 Task: Open Card IT Operations Review in Board Content Curation to Workspace Budgeting and Forecasting and add a team member Softage.4@softage.net, a label Red, a checklist Competitive Intelligence, an attachment from your google drive, a color Red and finally, add a card description 'Conduct customer research for new product features and improvements' and a comment 'This task presents an opportunity to showcase our problem-solving and critical thinking skills, finding solutions to complex challenges.'. Add a start date 'Jan 08, 1900' with a due date 'Jan 15, 1900'
Action: Mouse moved to (552, 159)
Screenshot: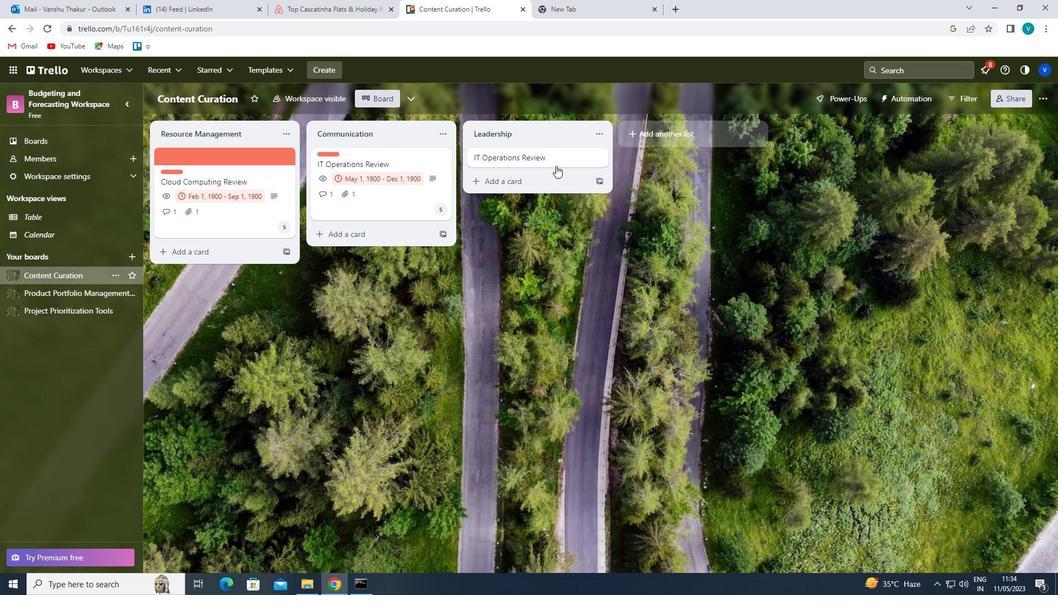 
Action: Mouse pressed left at (552, 159)
Screenshot: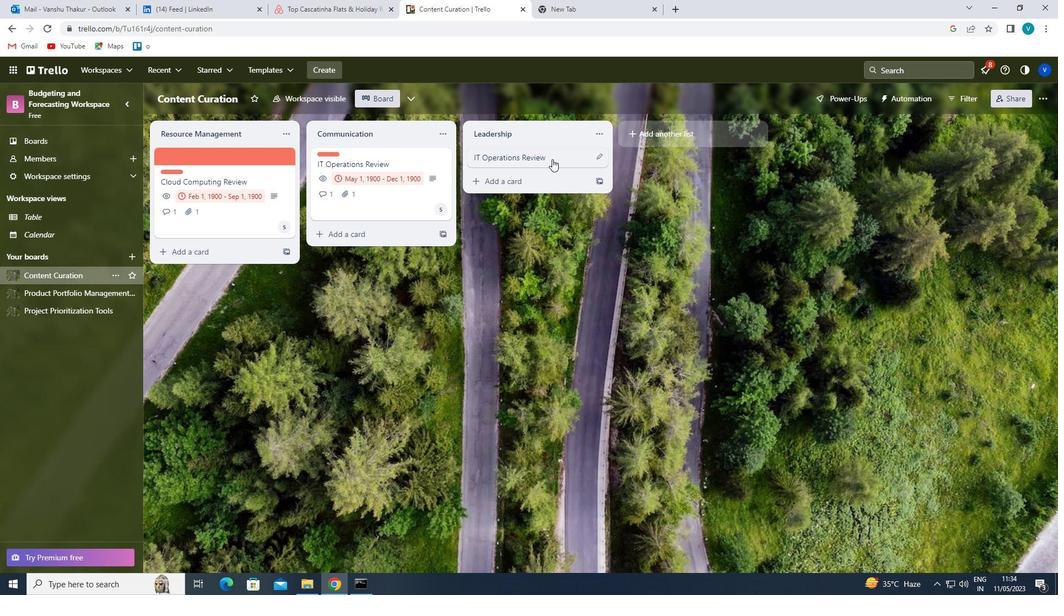 
Action: Mouse moved to (702, 191)
Screenshot: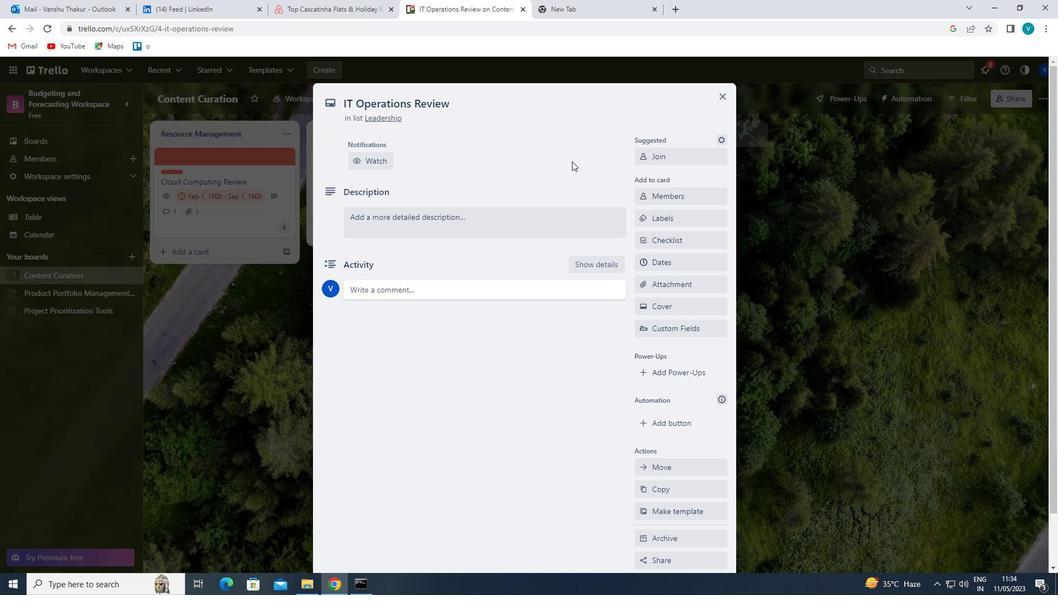 
Action: Mouse pressed left at (702, 191)
Screenshot: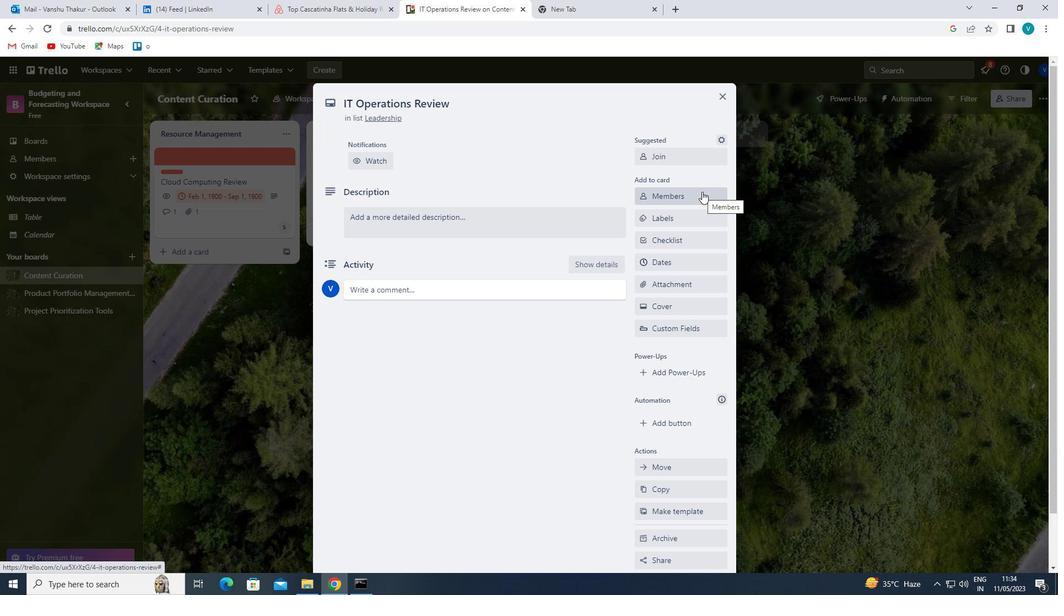 
Action: Mouse moved to (687, 245)
Screenshot: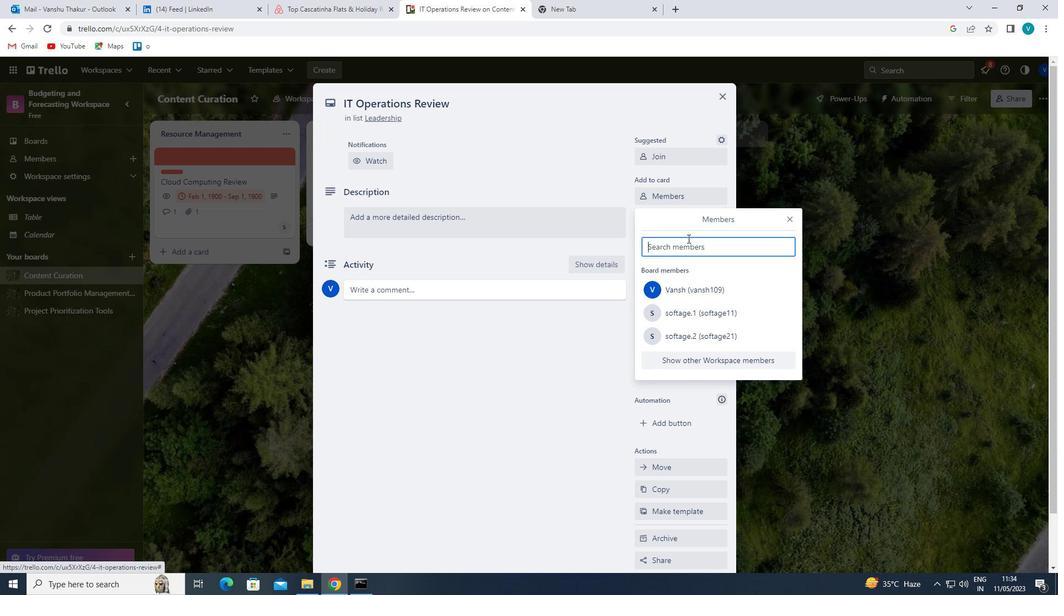 
Action: Mouse pressed left at (687, 245)
Screenshot: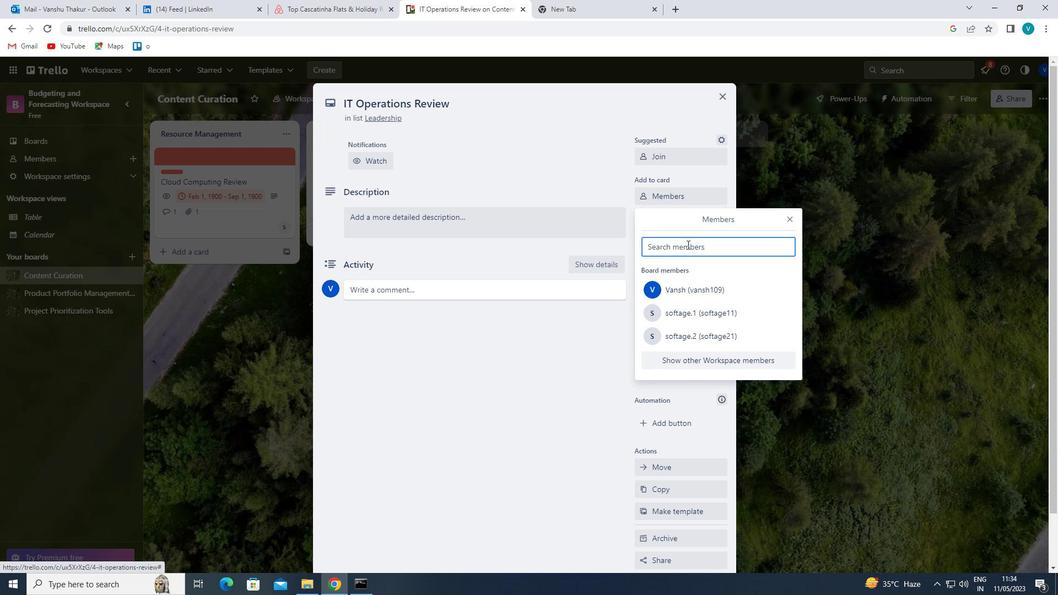 
Action: Key pressed <Key.shift>SOFT
Screenshot: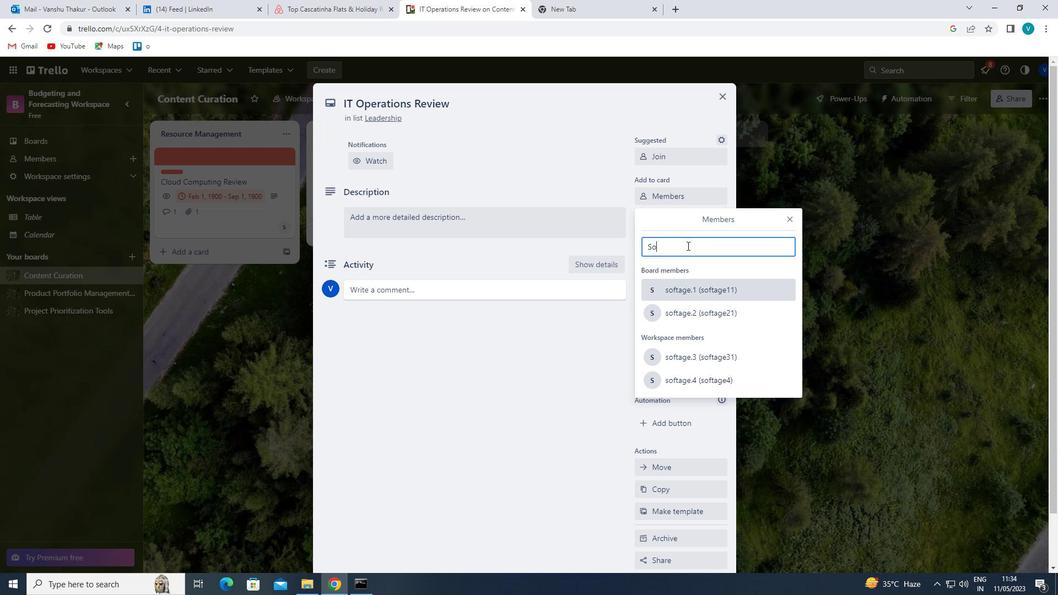 
Action: Mouse moved to (710, 381)
Screenshot: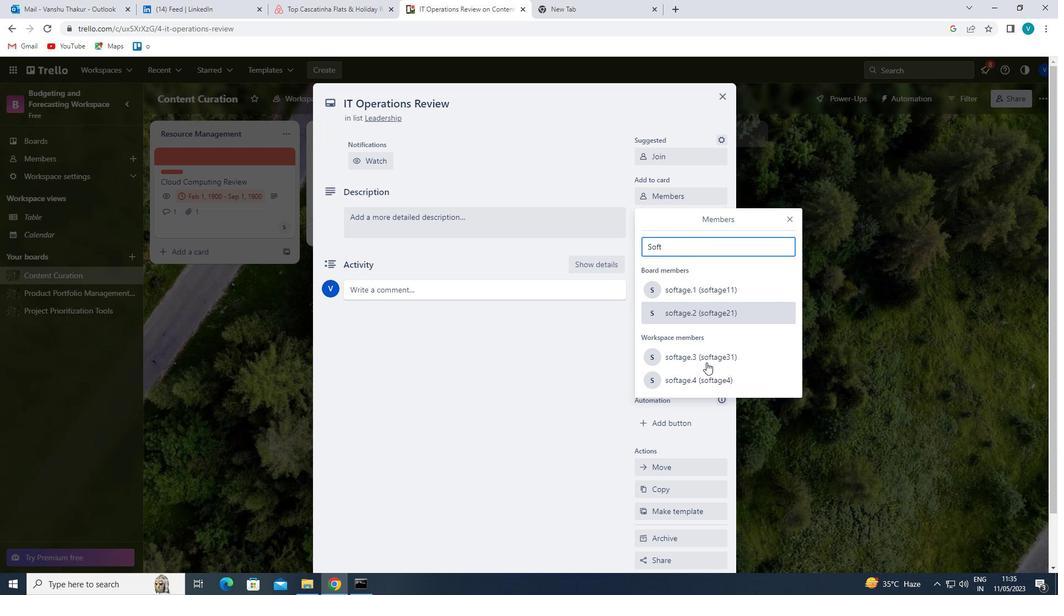 
Action: Mouse pressed left at (710, 381)
Screenshot: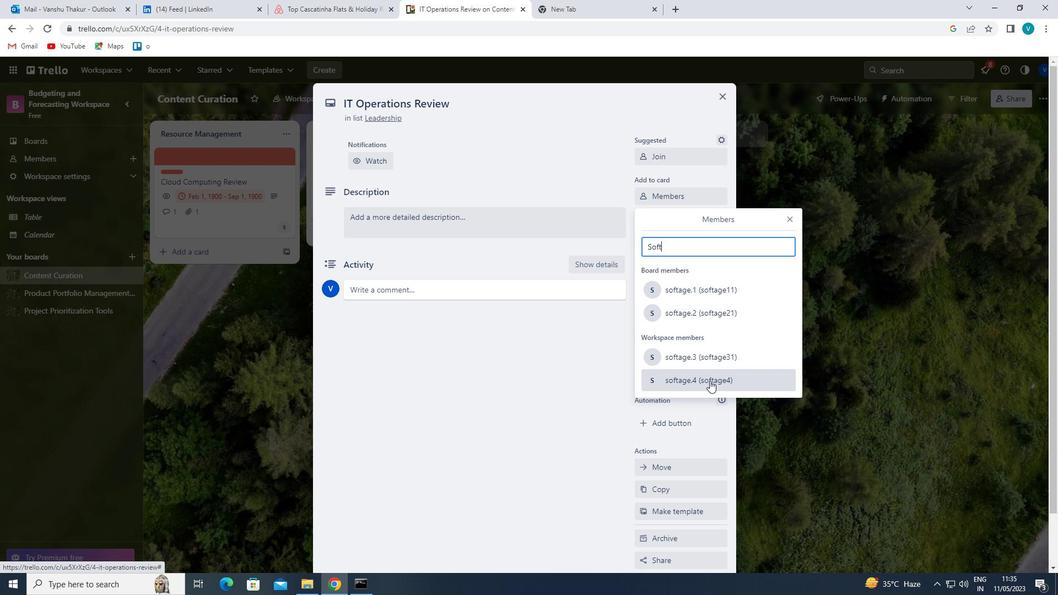 
Action: Mouse moved to (791, 223)
Screenshot: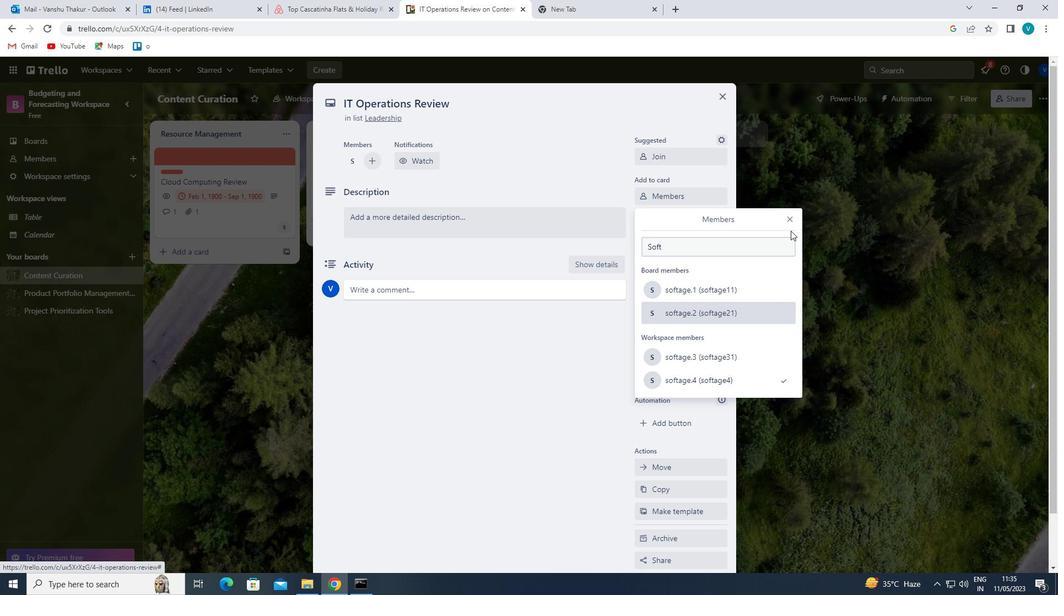 
Action: Mouse pressed left at (791, 223)
Screenshot: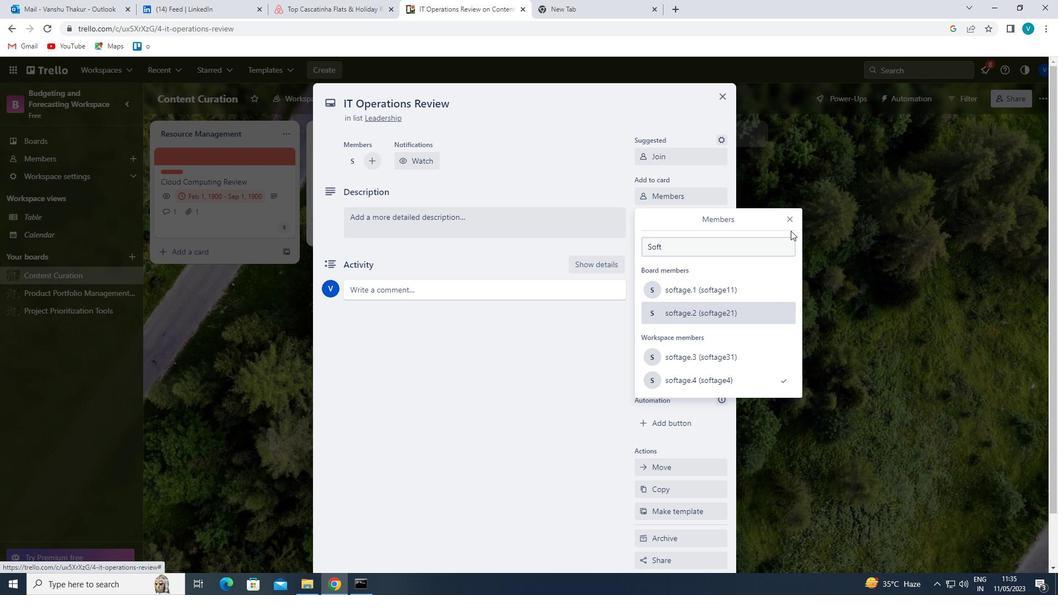
Action: Mouse moved to (675, 215)
Screenshot: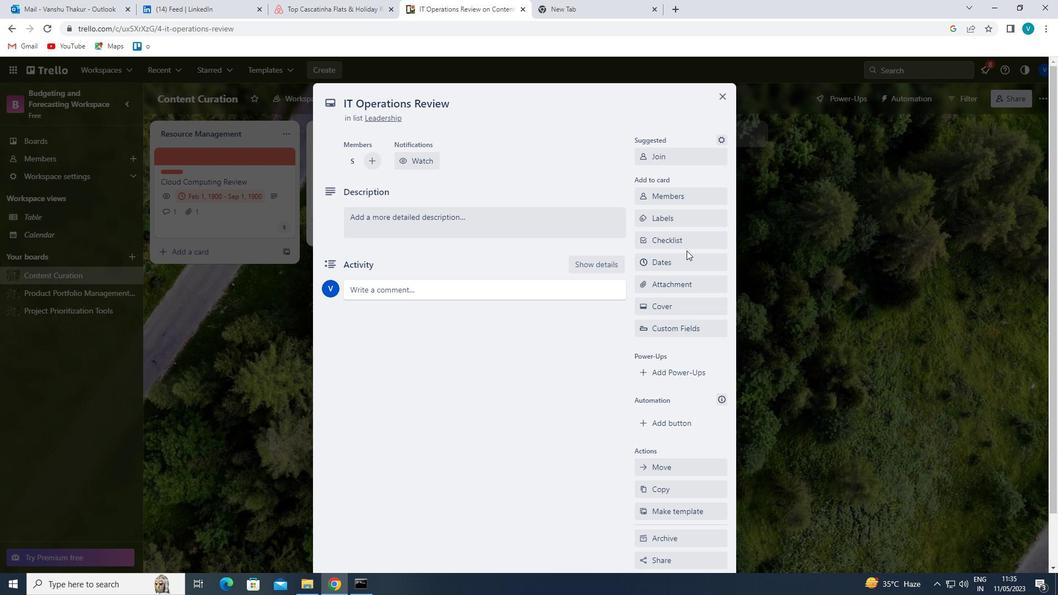 
Action: Mouse pressed left at (675, 215)
Screenshot: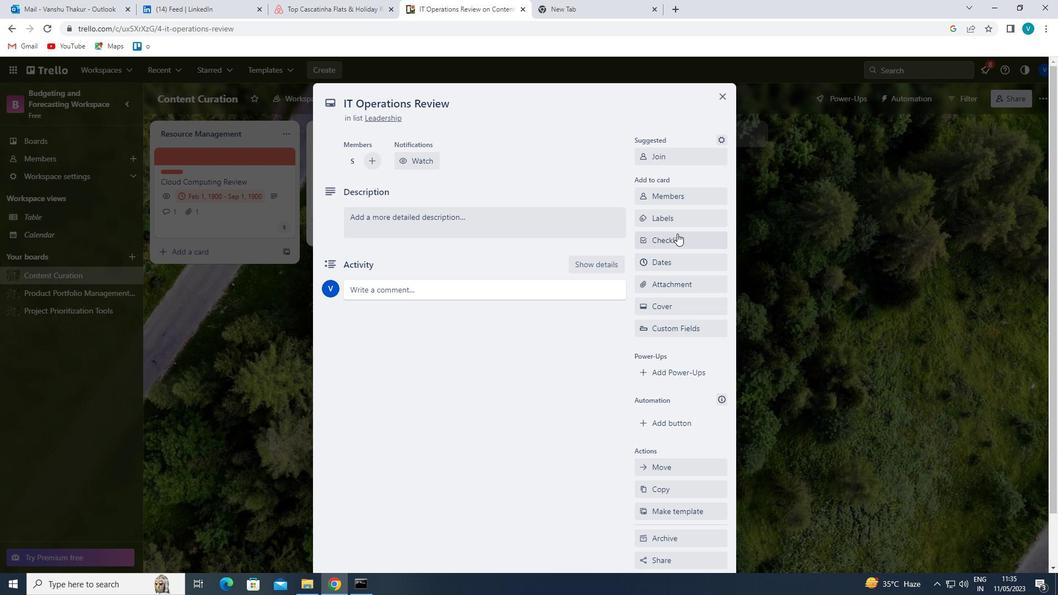 
Action: Mouse moved to (710, 365)
Screenshot: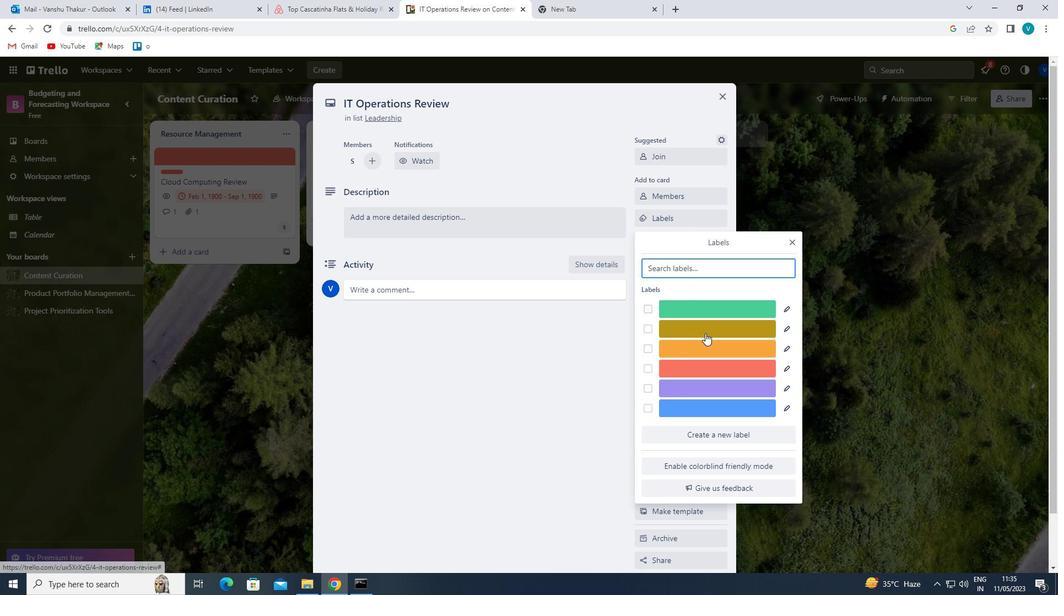 
Action: Mouse pressed left at (710, 365)
Screenshot: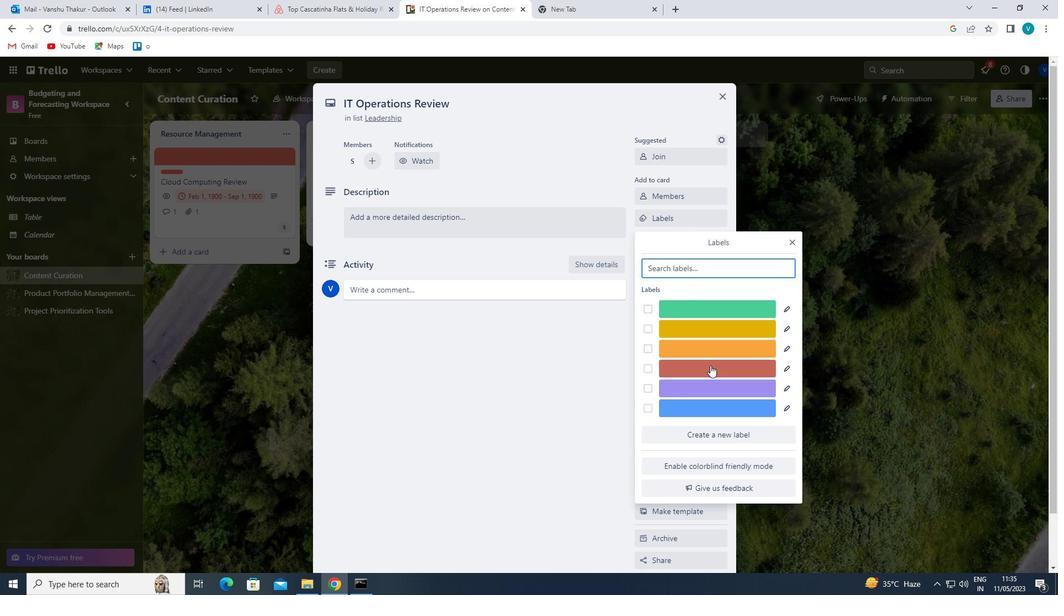 
Action: Mouse moved to (793, 240)
Screenshot: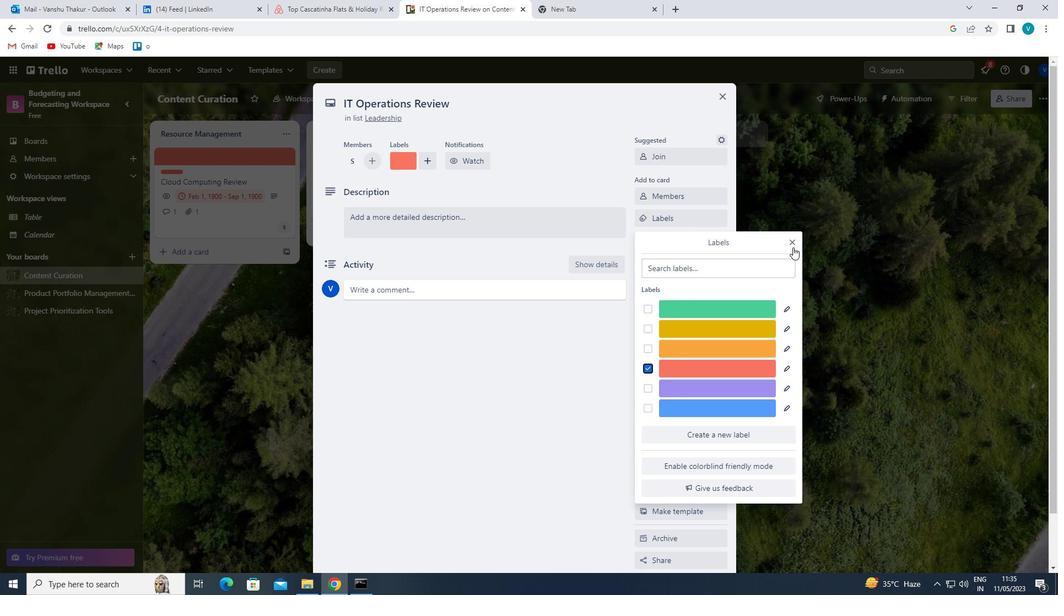 
Action: Mouse pressed left at (793, 240)
Screenshot: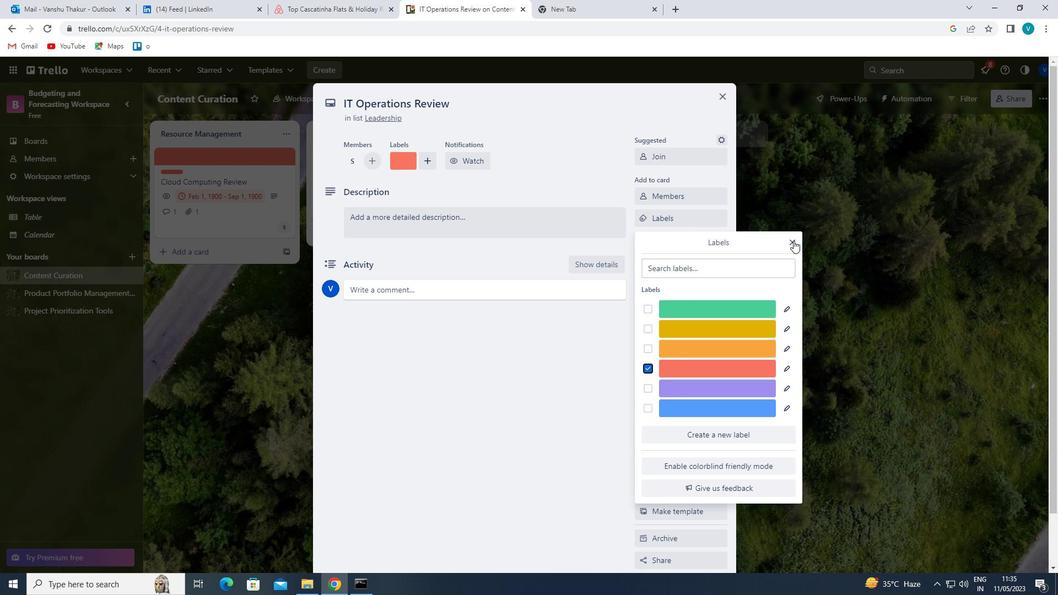 
Action: Mouse moved to (685, 242)
Screenshot: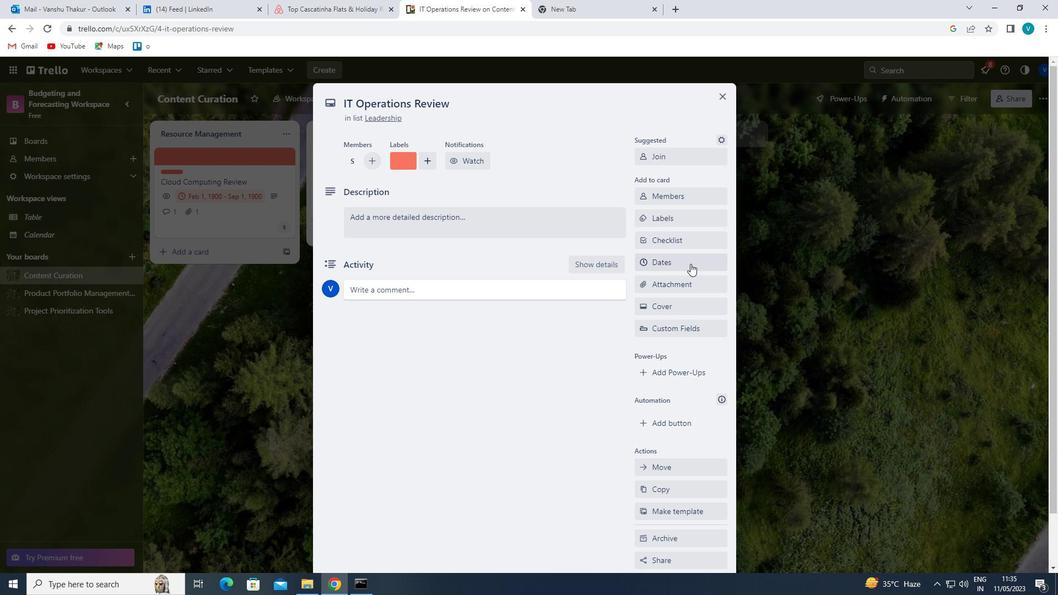 
Action: Mouse pressed left at (685, 242)
Screenshot: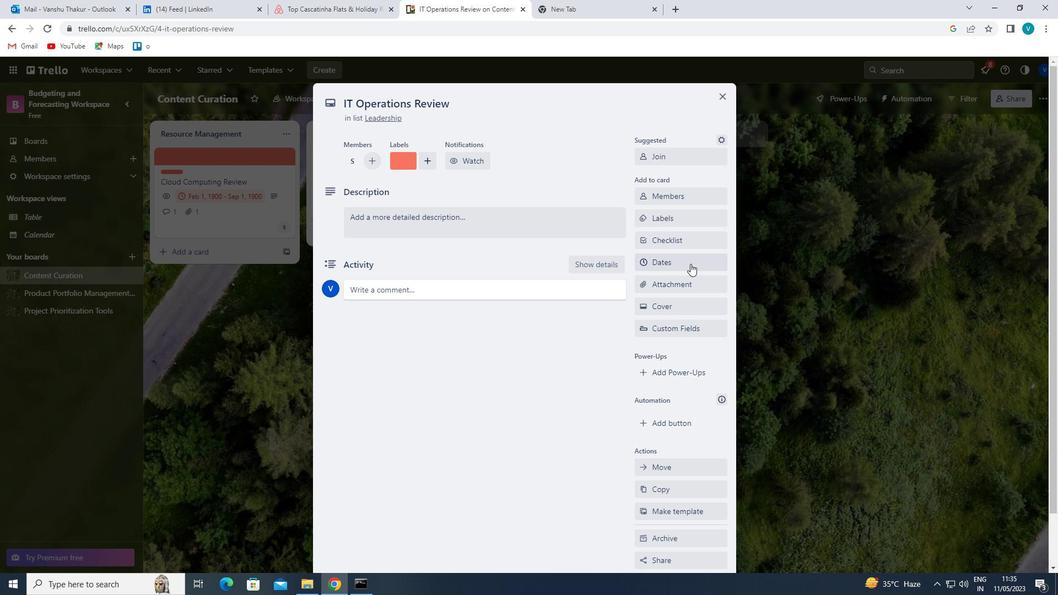 
Action: Key pressed <Key.shift>COMPE
Screenshot: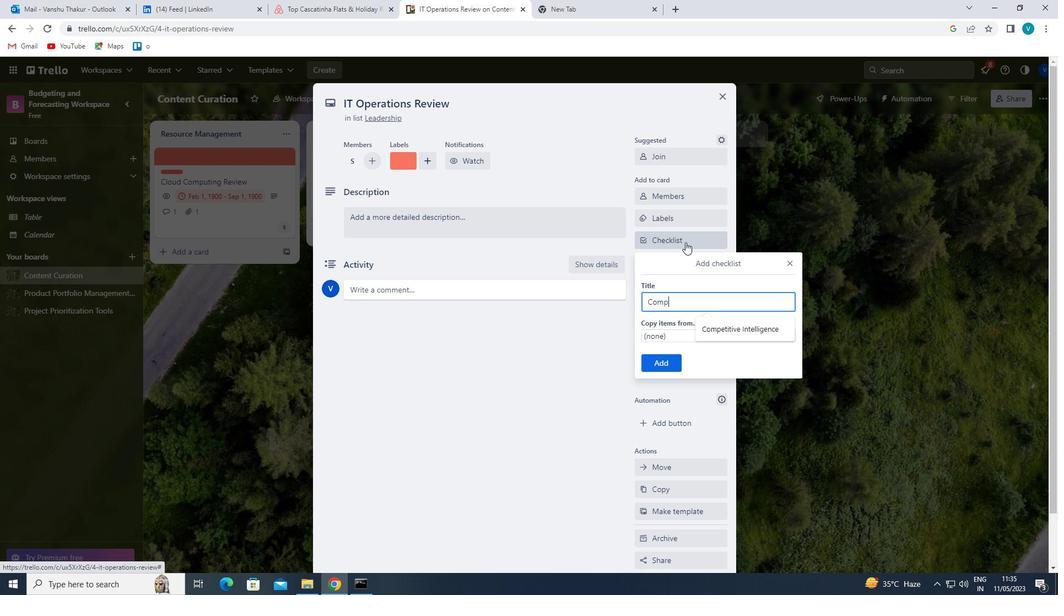 
Action: Mouse moved to (736, 331)
Screenshot: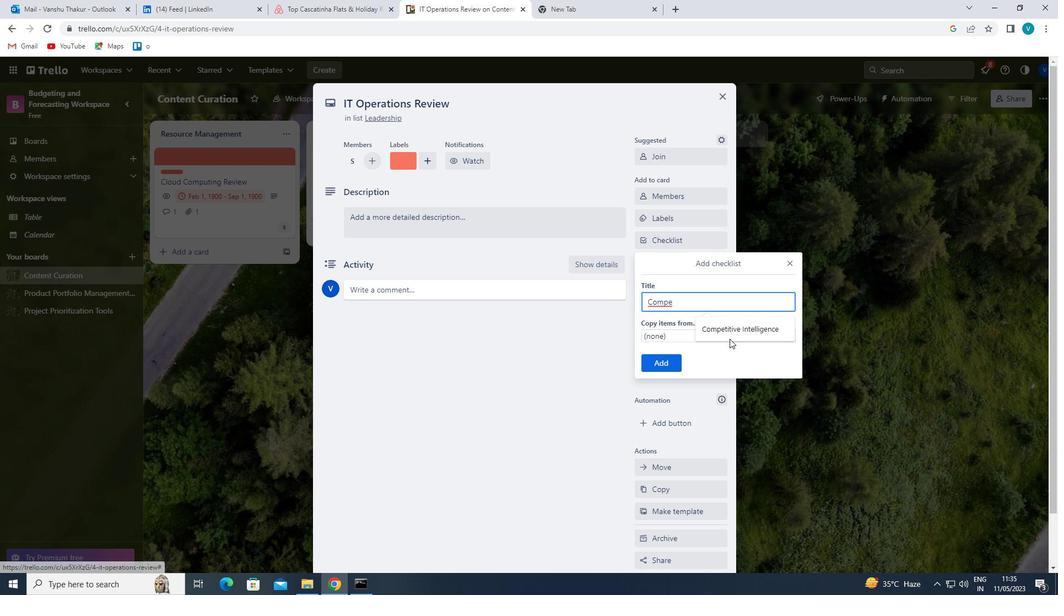 
Action: Mouse pressed left at (736, 331)
Screenshot: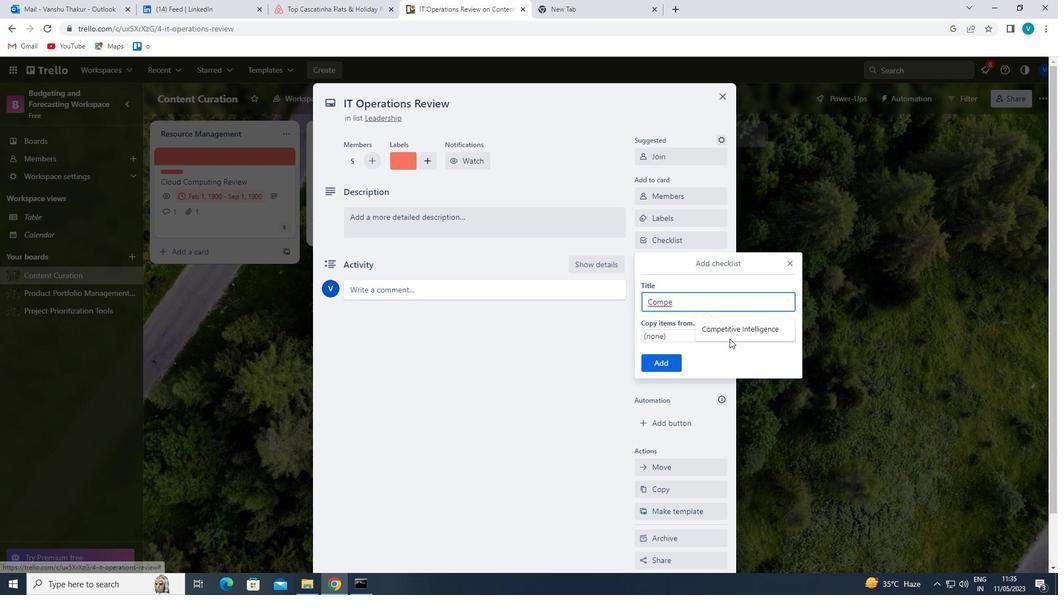 
Action: Mouse moved to (672, 360)
Screenshot: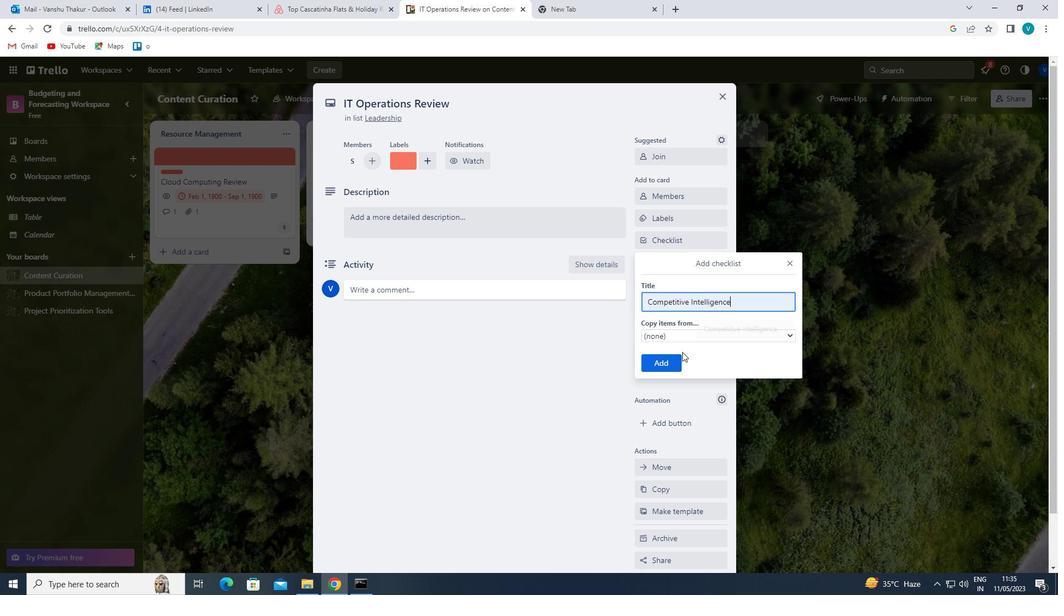 
Action: Mouse pressed left at (672, 360)
Screenshot: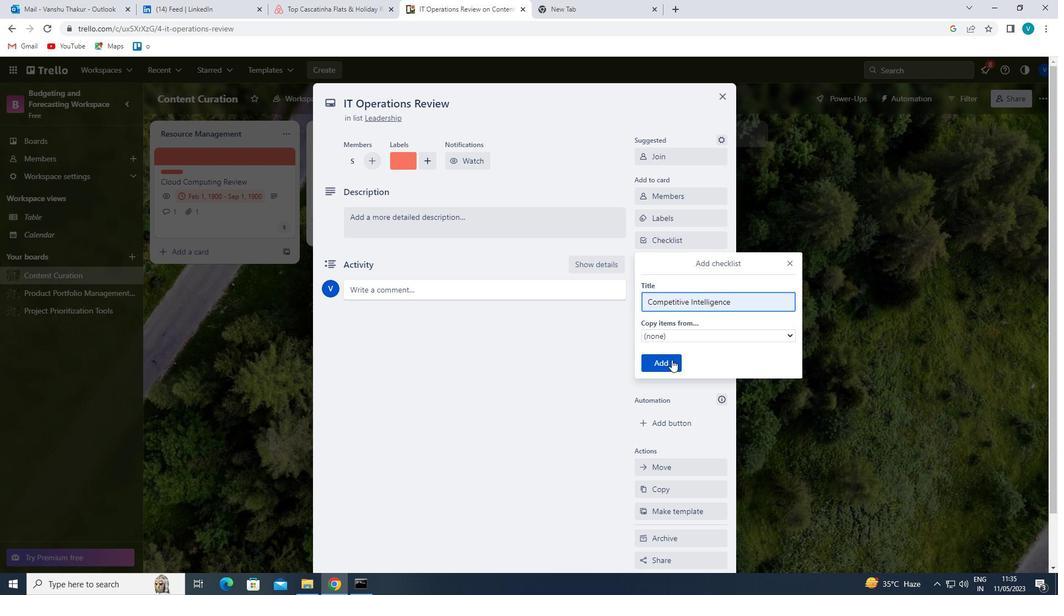 
Action: Mouse moved to (683, 286)
Screenshot: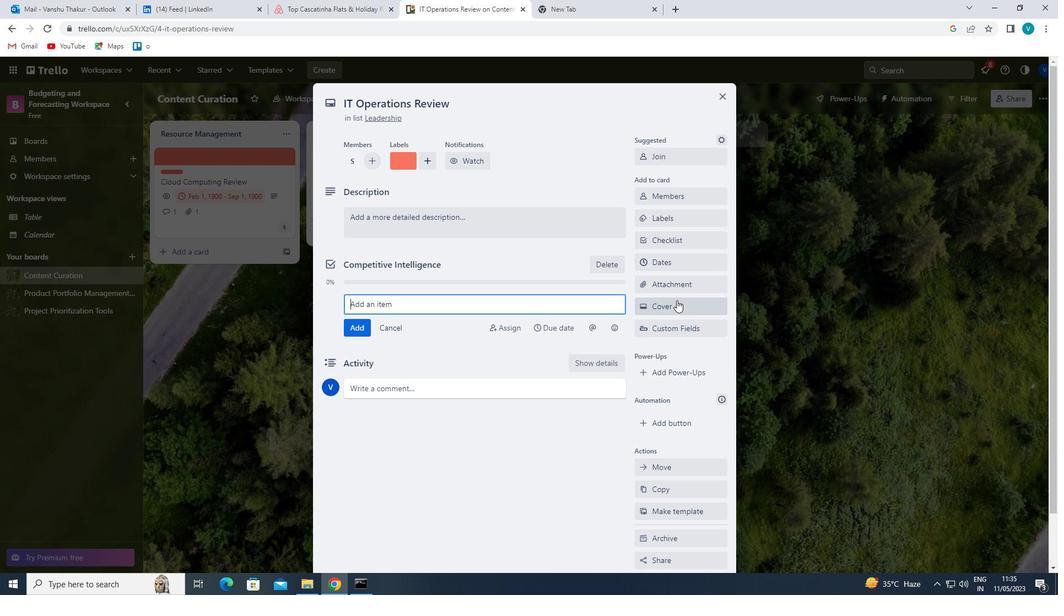 
Action: Mouse pressed left at (683, 286)
Screenshot: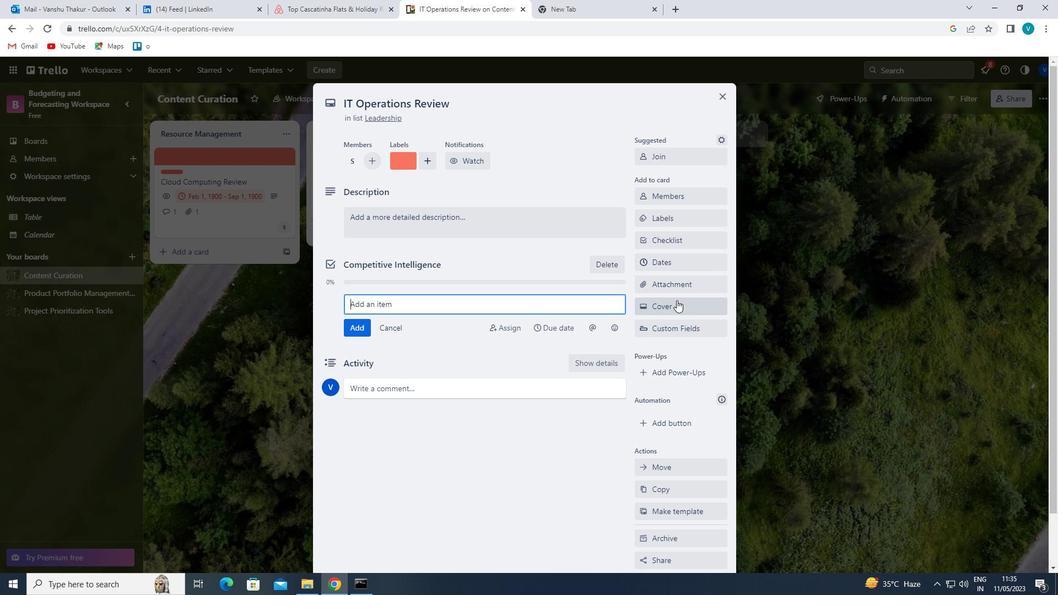 
Action: Mouse moved to (675, 371)
Screenshot: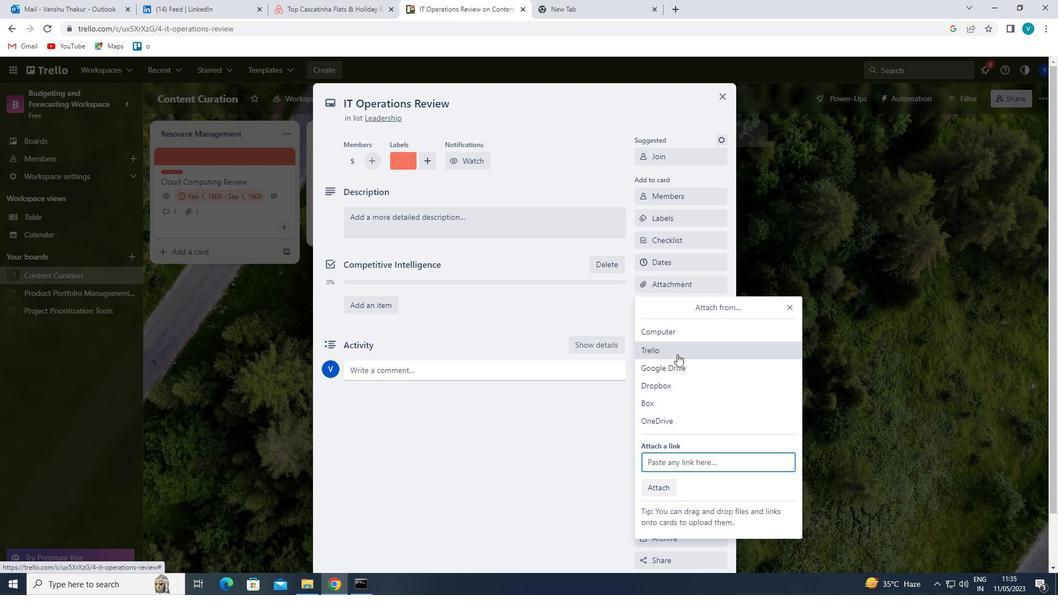 
Action: Mouse pressed left at (675, 371)
Screenshot: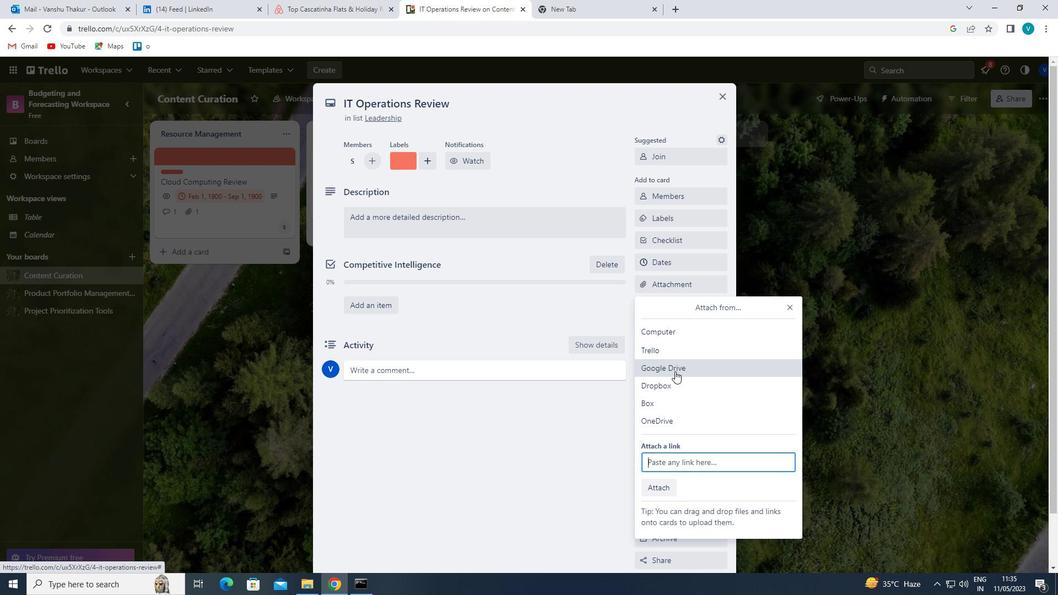 
Action: Mouse moved to (614, 301)
Screenshot: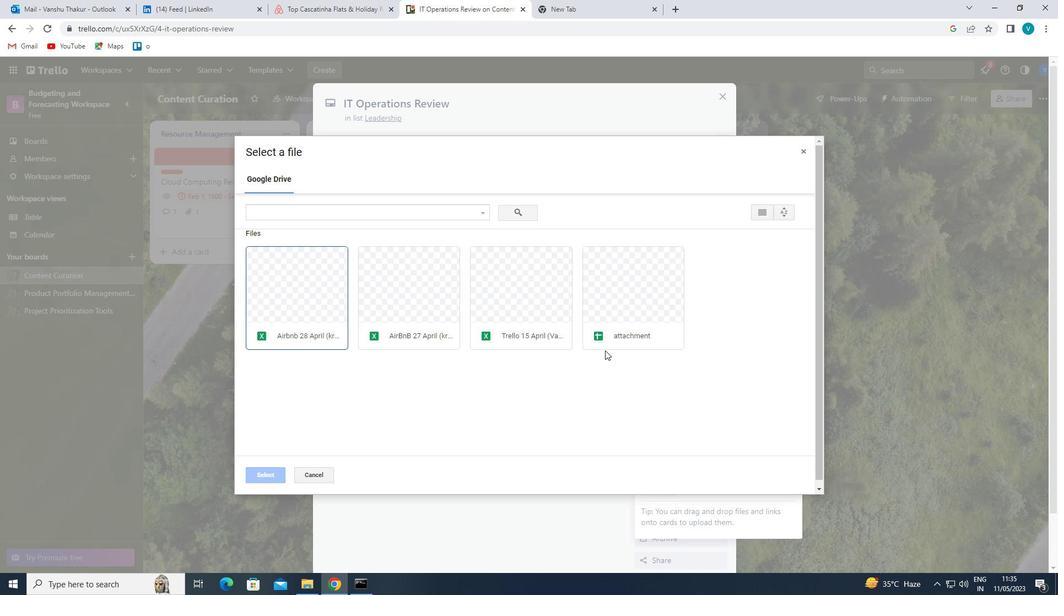 
Action: Mouse pressed left at (614, 301)
Screenshot: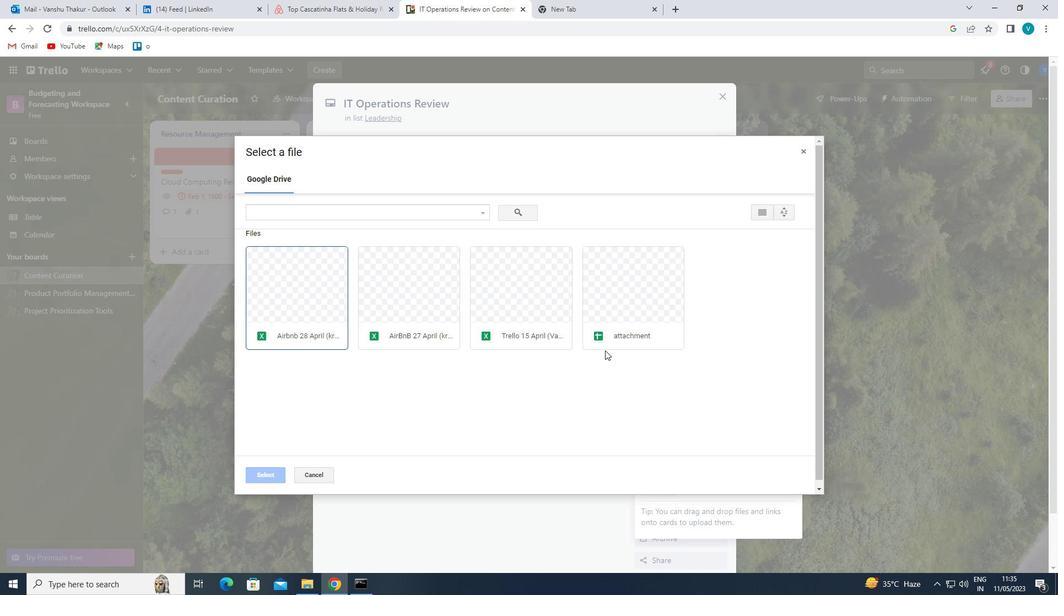 
Action: Mouse moved to (255, 476)
Screenshot: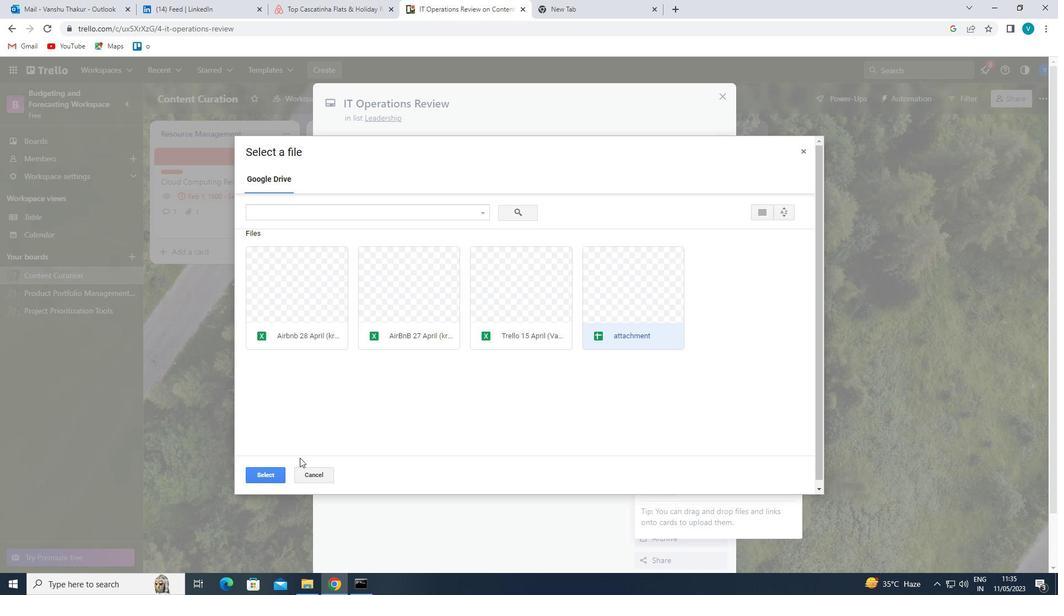 
Action: Mouse pressed left at (255, 476)
Screenshot: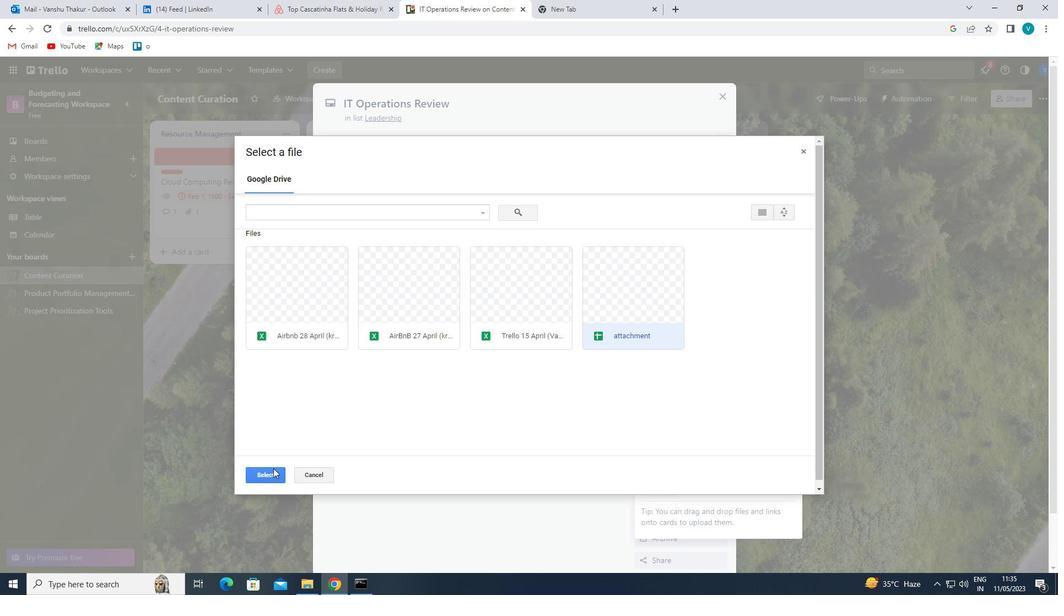 
Action: Mouse moved to (664, 314)
Screenshot: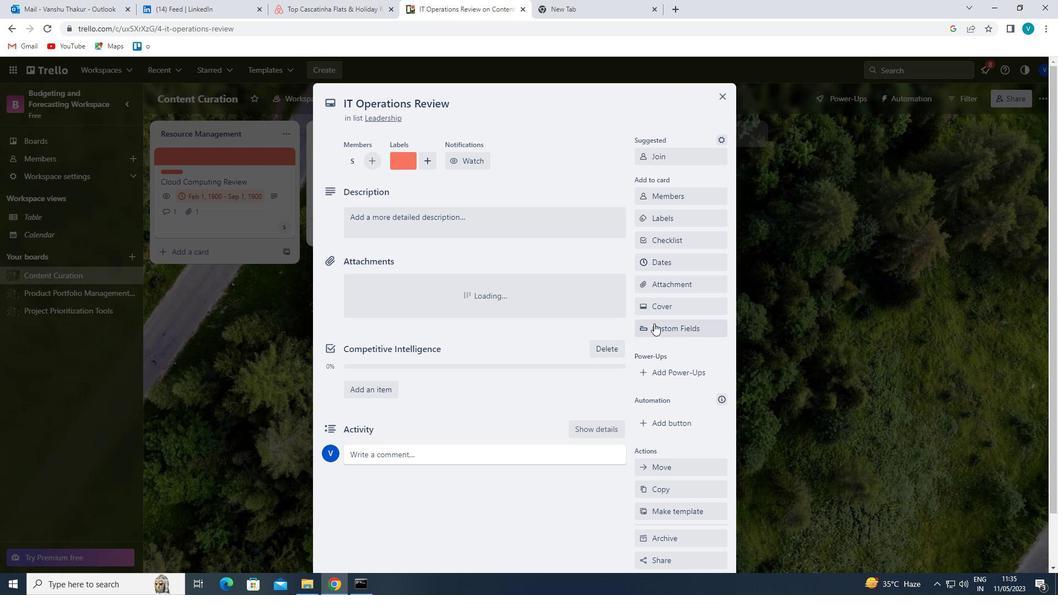 
Action: Mouse pressed left at (664, 314)
Screenshot: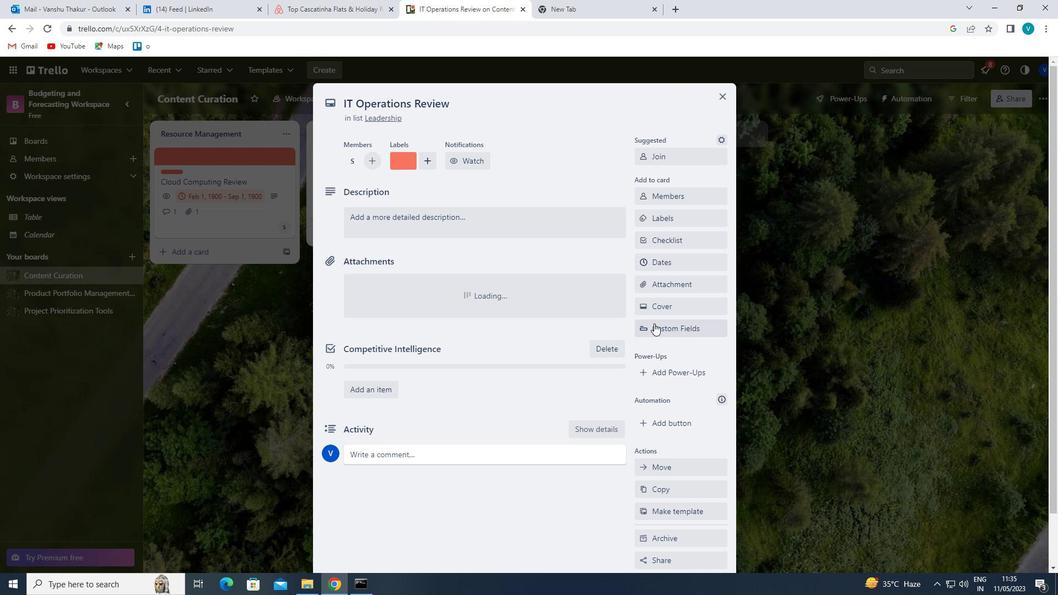 
Action: Mouse moved to (746, 350)
Screenshot: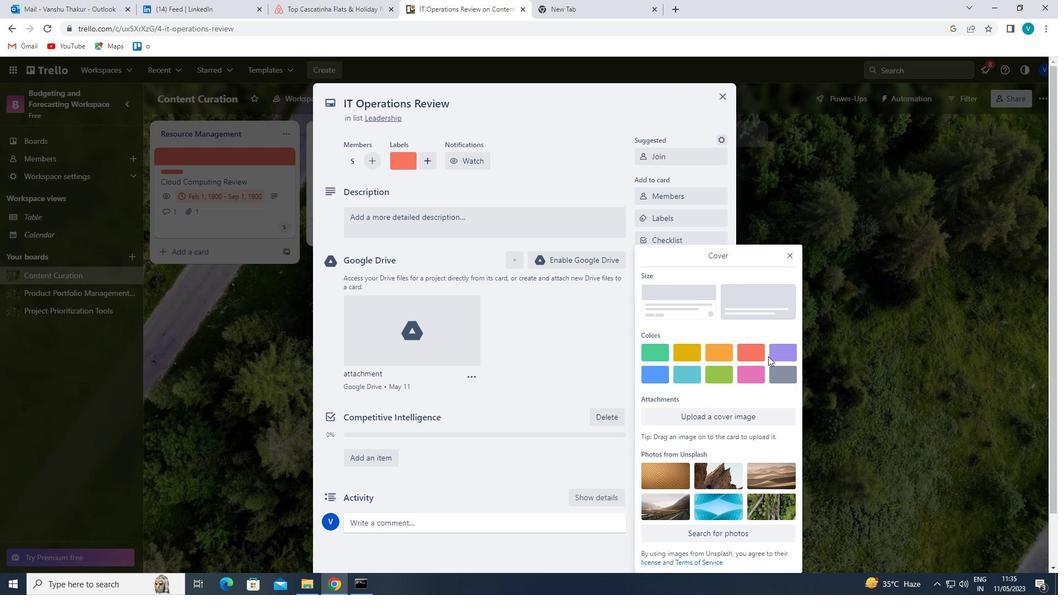 
Action: Mouse pressed left at (746, 350)
Screenshot: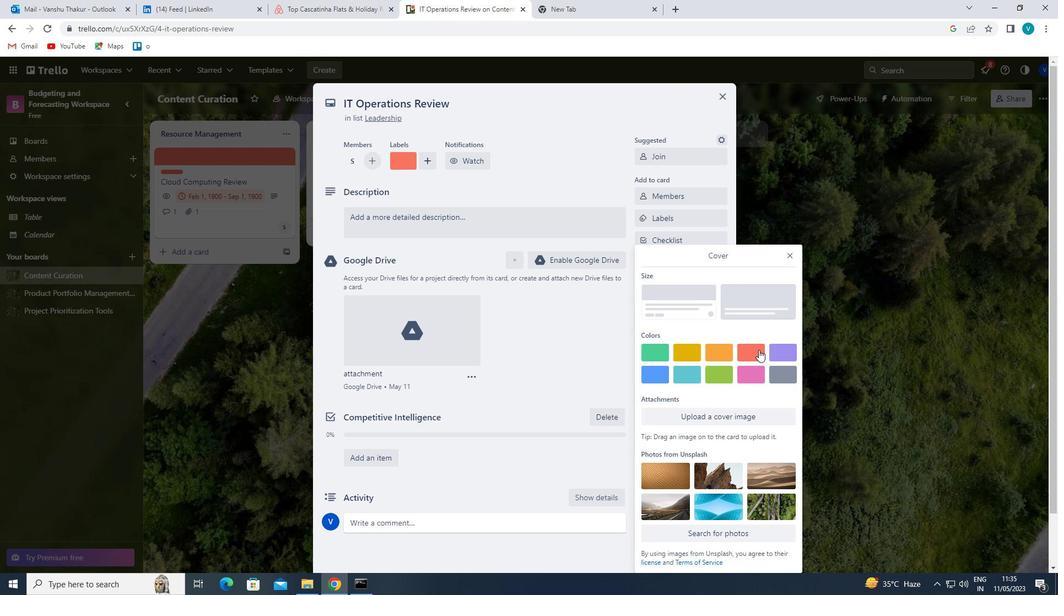 
Action: Mouse moved to (790, 232)
Screenshot: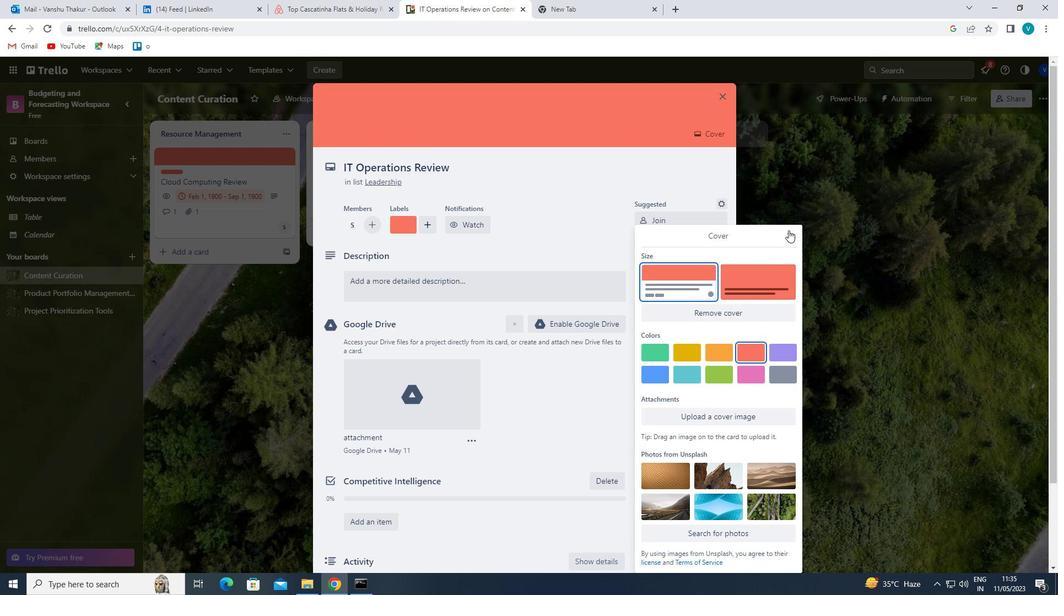 
Action: Mouse pressed left at (790, 232)
Screenshot: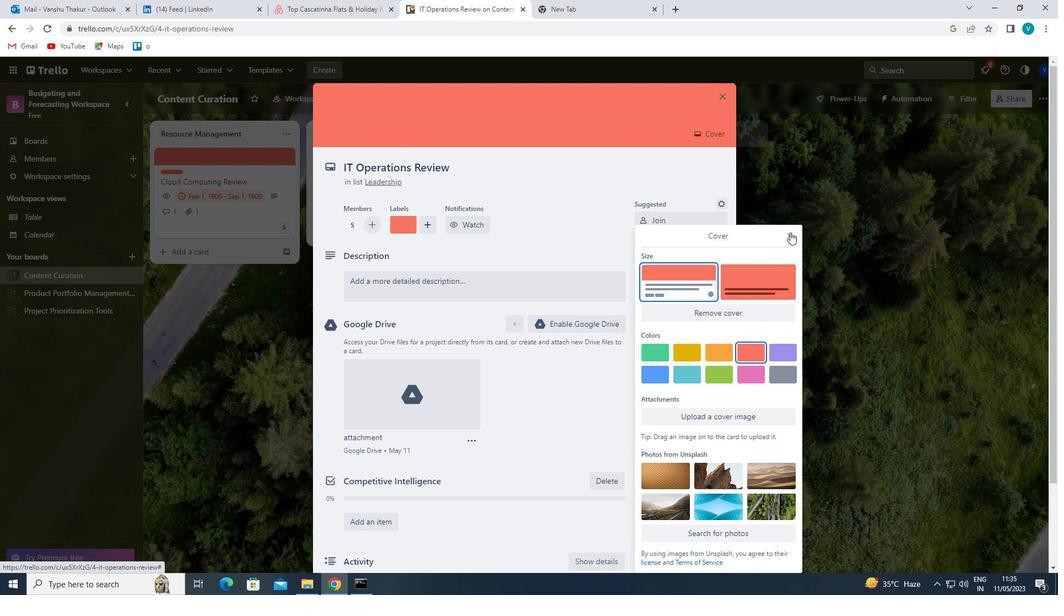 
Action: Mouse moved to (396, 285)
Screenshot: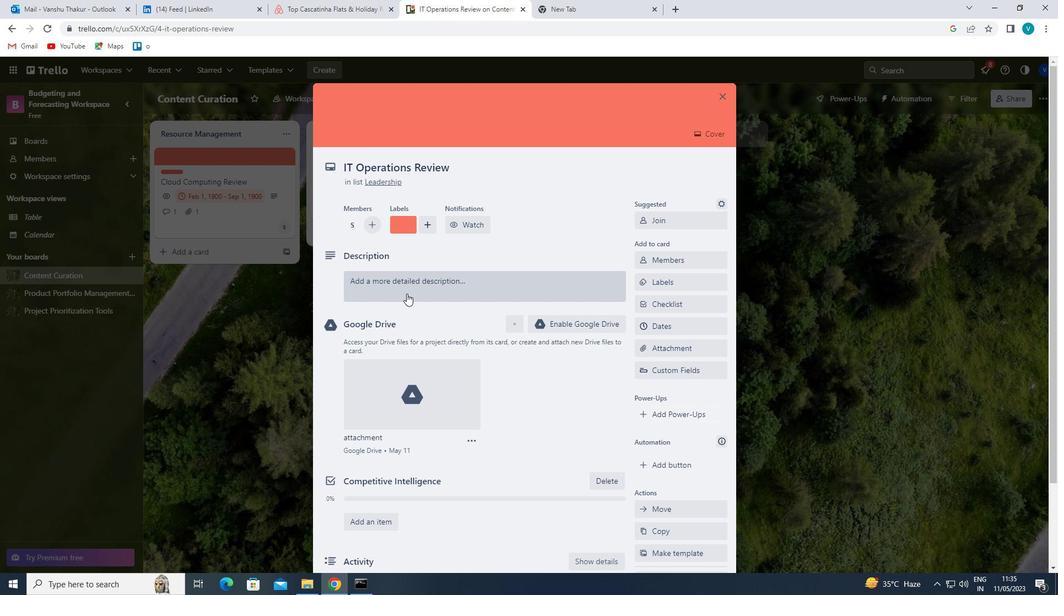 
Action: Mouse pressed left at (396, 285)
Screenshot: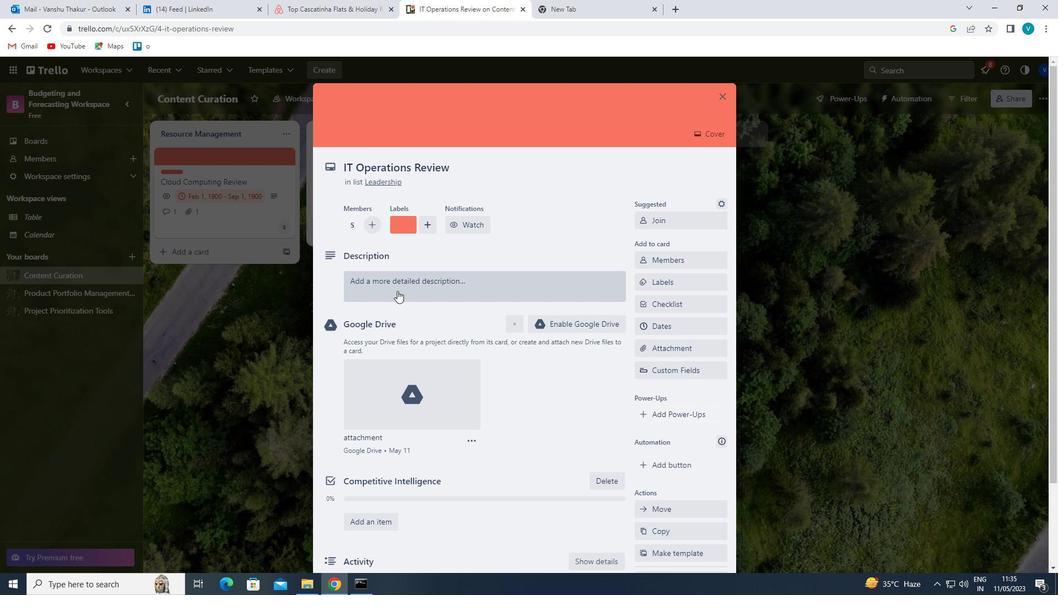 
Action: Key pressed '<Key.shift>CONDUCT<Key.space>CUSTOMER<Key.space>RESEARCH<Key.space>FOE<Key.backspace>R<Key.space>B<Key.backspace>NEW<Key.space>PRODUCT<Key.space>FEATURES<Key.alt_gr><Key.space>ctrl+AND<Key.space>IMPROVEMENTS'
Screenshot: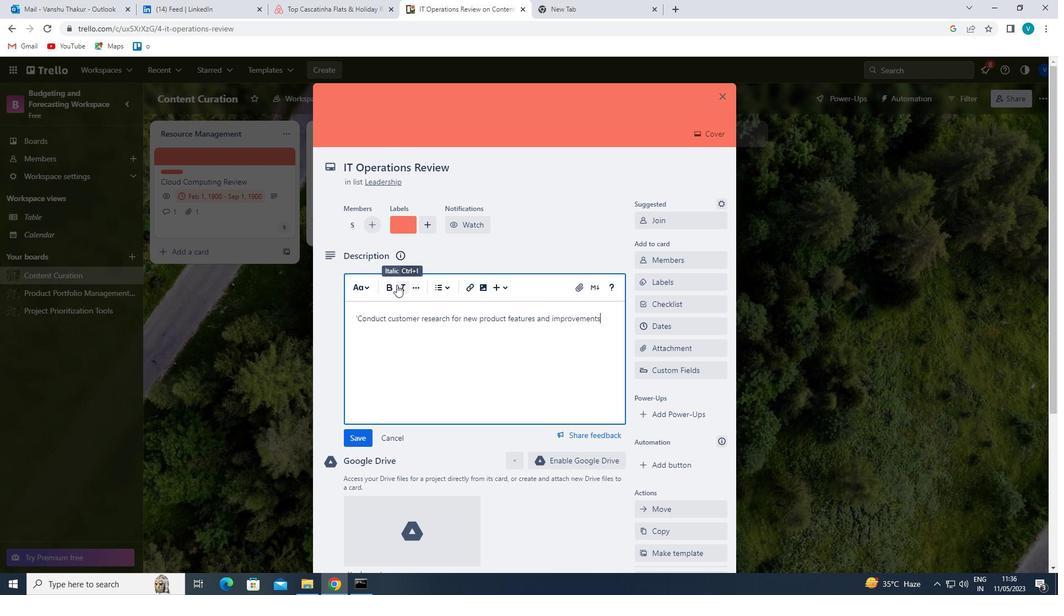 
Action: Mouse moved to (357, 439)
Screenshot: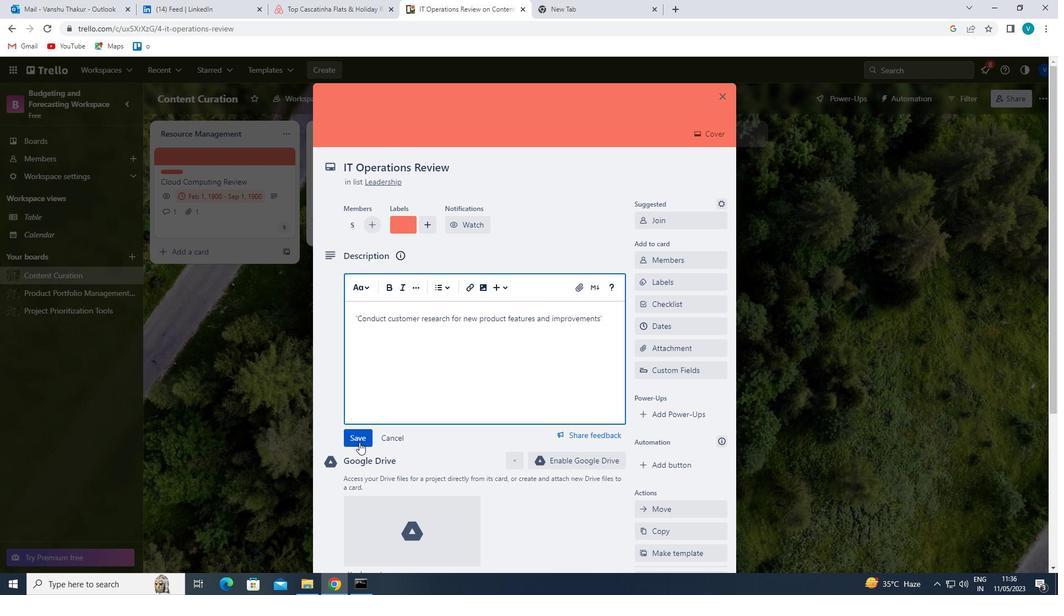 
Action: Mouse pressed left at (357, 439)
Screenshot: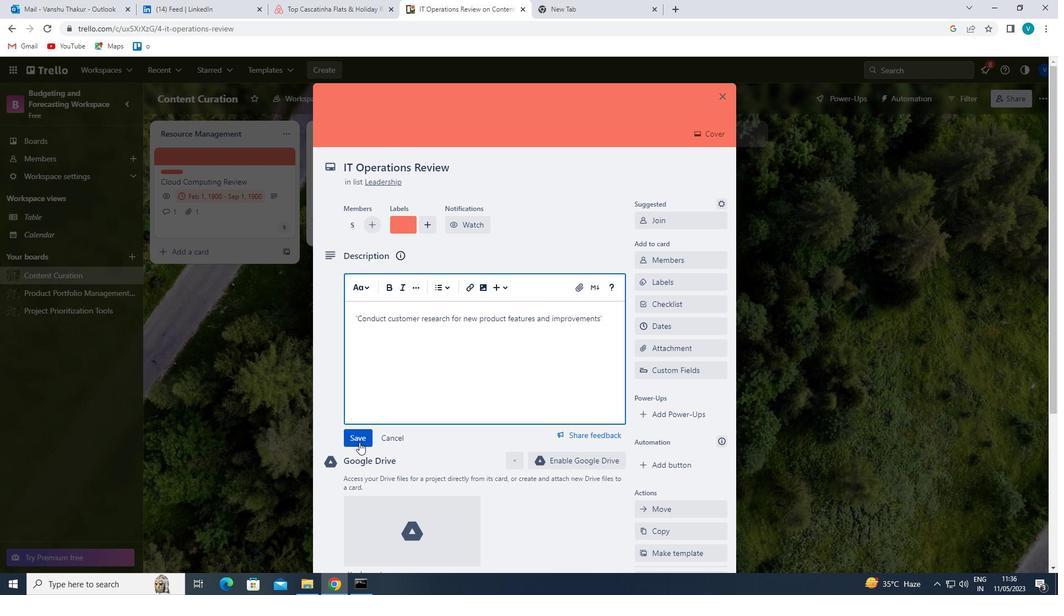 
Action: Mouse moved to (362, 435)
Screenshot: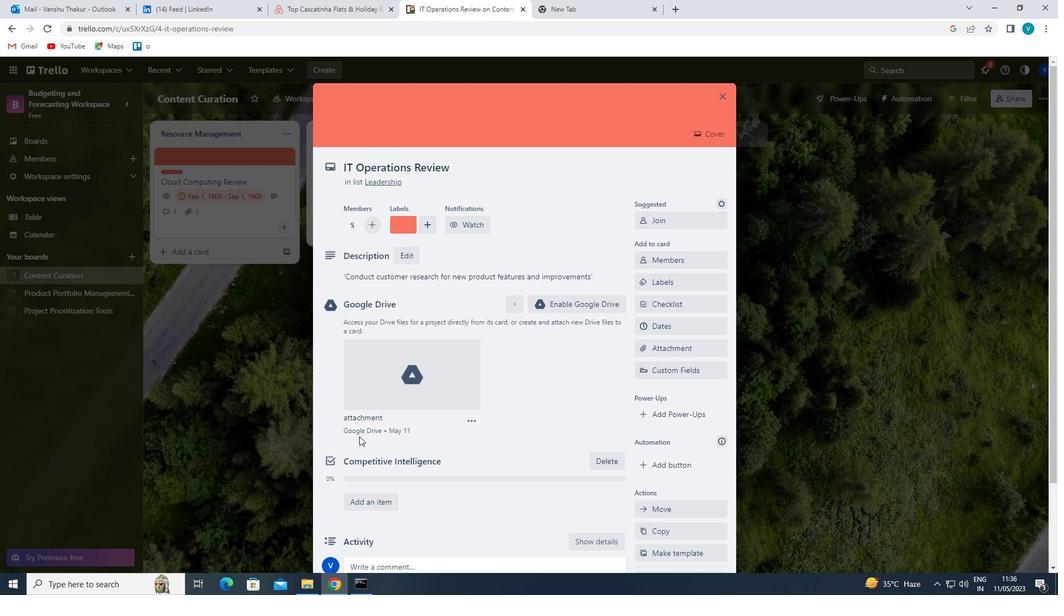 
Action: Mouse scrolled (362, 434) with delta (0, 0)
Screenshot: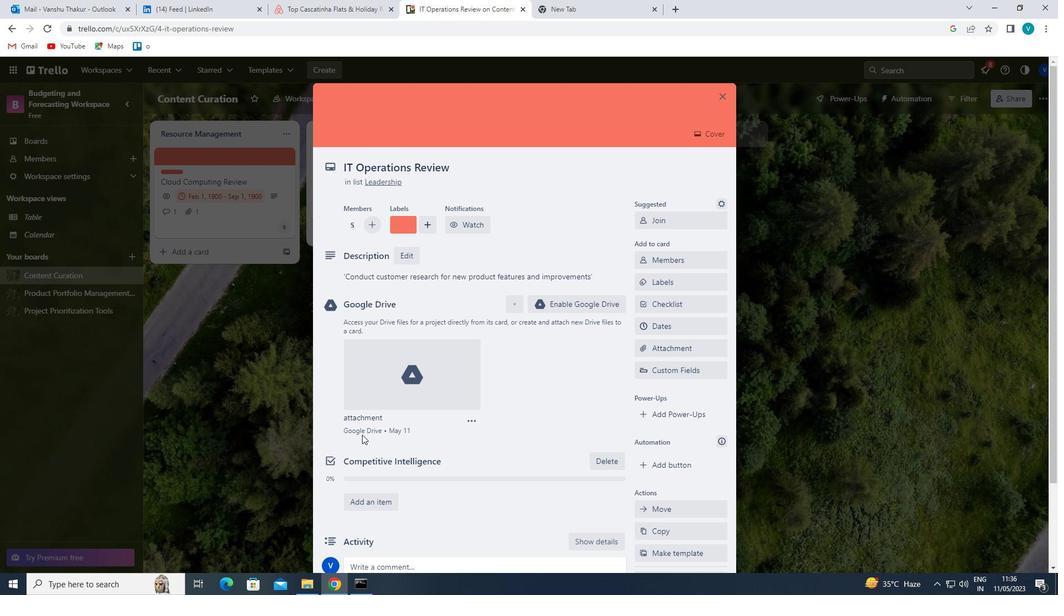 
Action: Mouse moved to (365, 435)
Screenshot: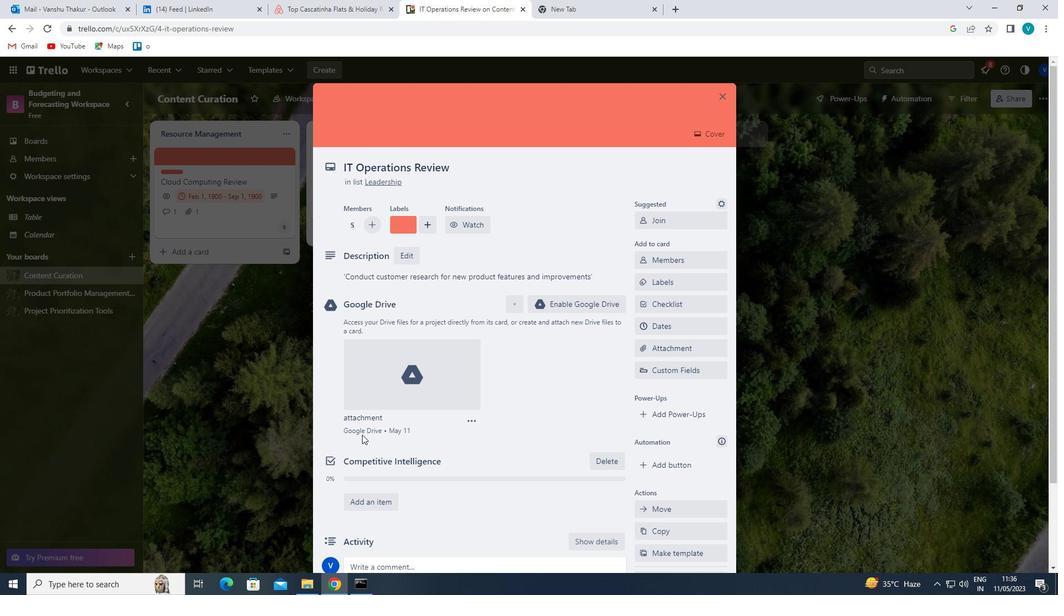 
Action: Mouse scrolled (365, 434) with delta (0, 0)
Screenshot: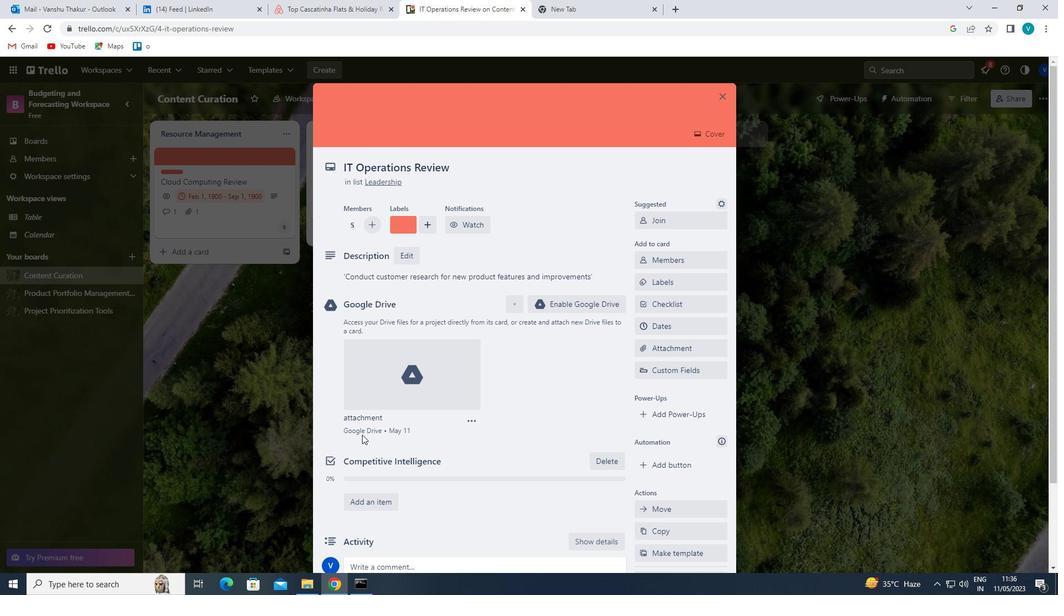 
Action: Mouse moved to (367, 436)
Screenshot: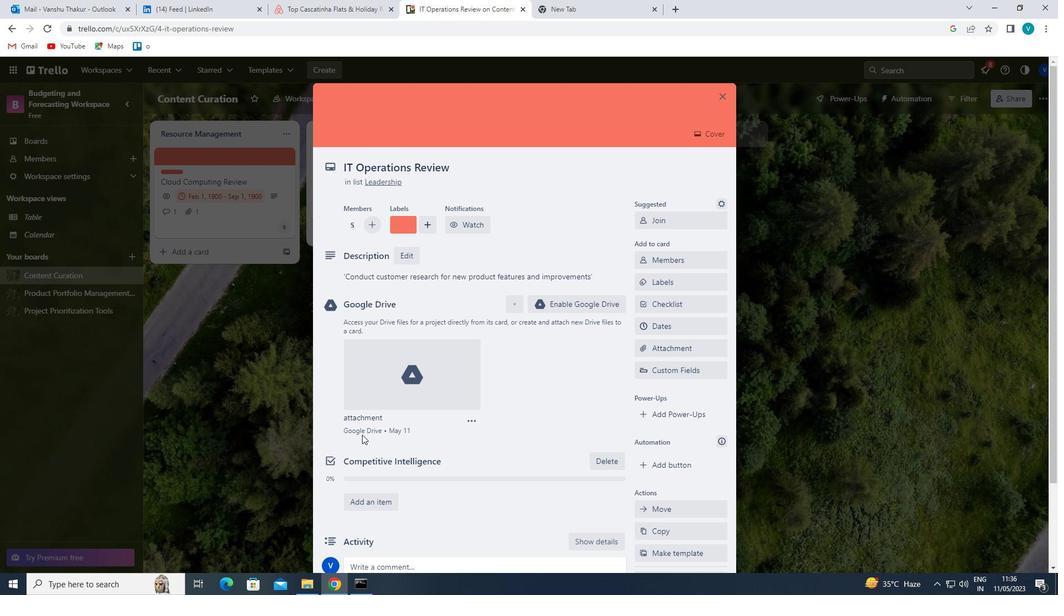 
Action: Mouse scrolled (367, 436) with delta (0, 0)
Screenshot: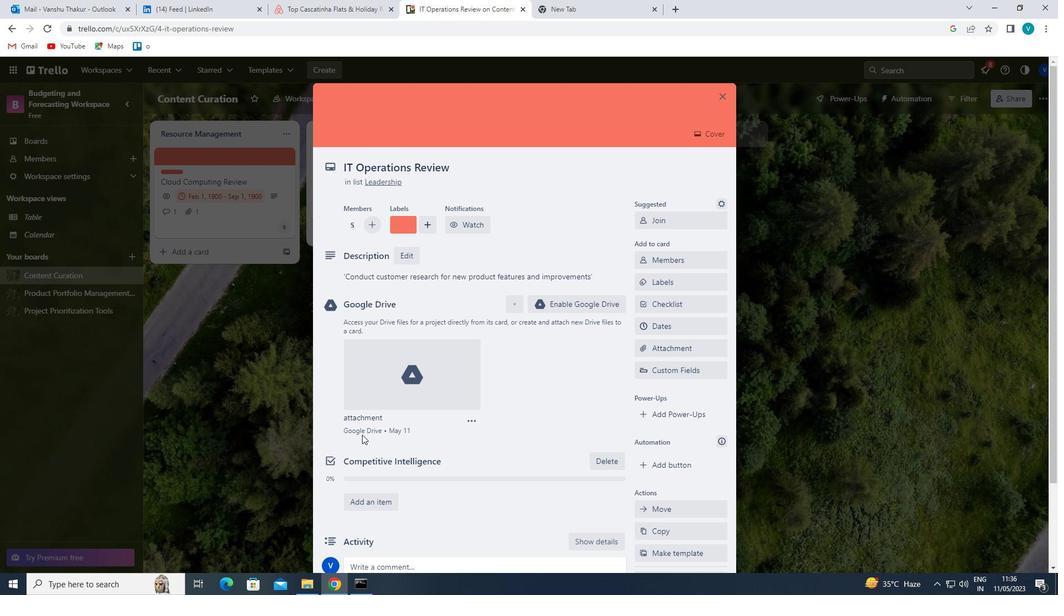 
Action: Mouse moved to (368, 437)
Screenshot: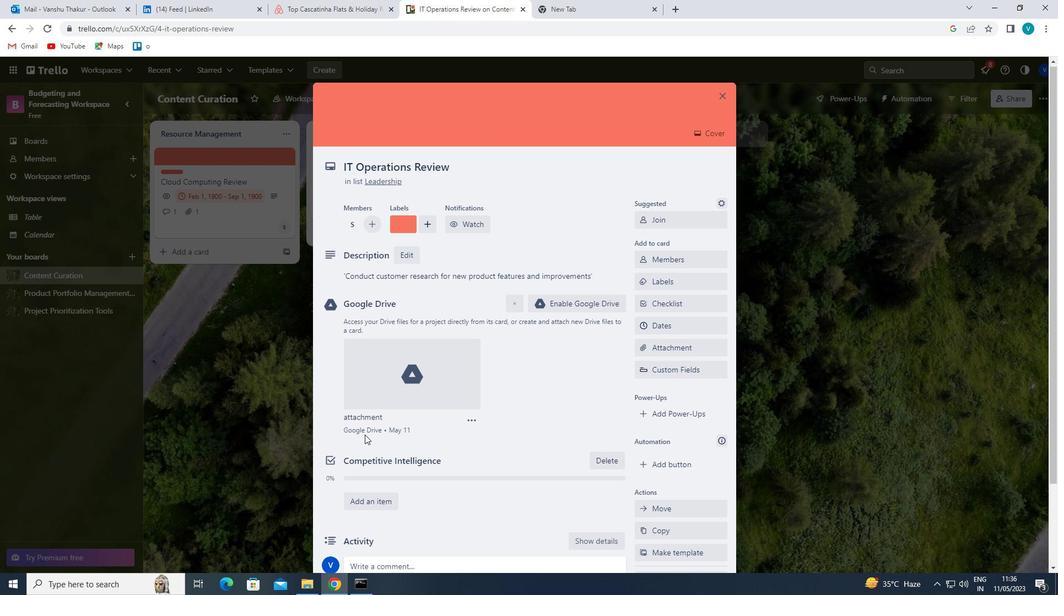 
Action: Mouse scrolled (368, 436) with delta (0, 0)
Screenshot: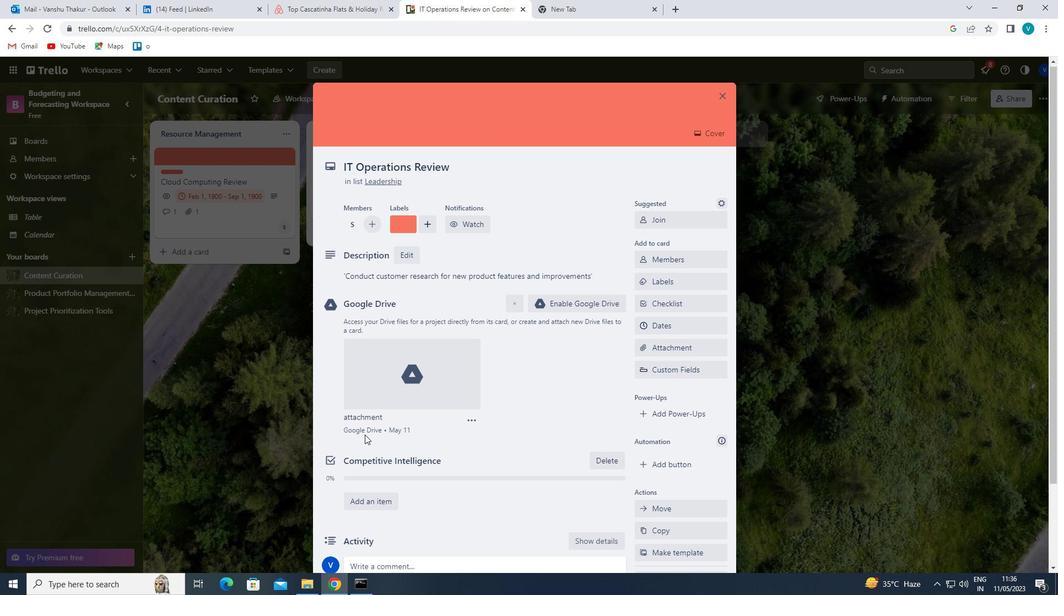 
Action: Mouse moved to (392, 462)
Screenshot: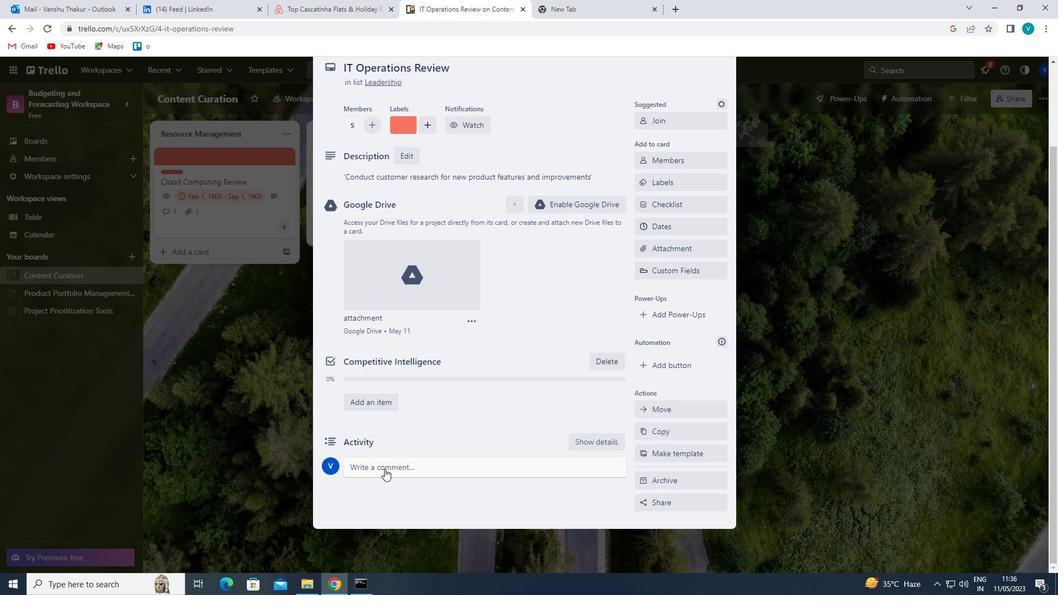 
Action: Mouse pressed left at (392, 462)
Screenshot: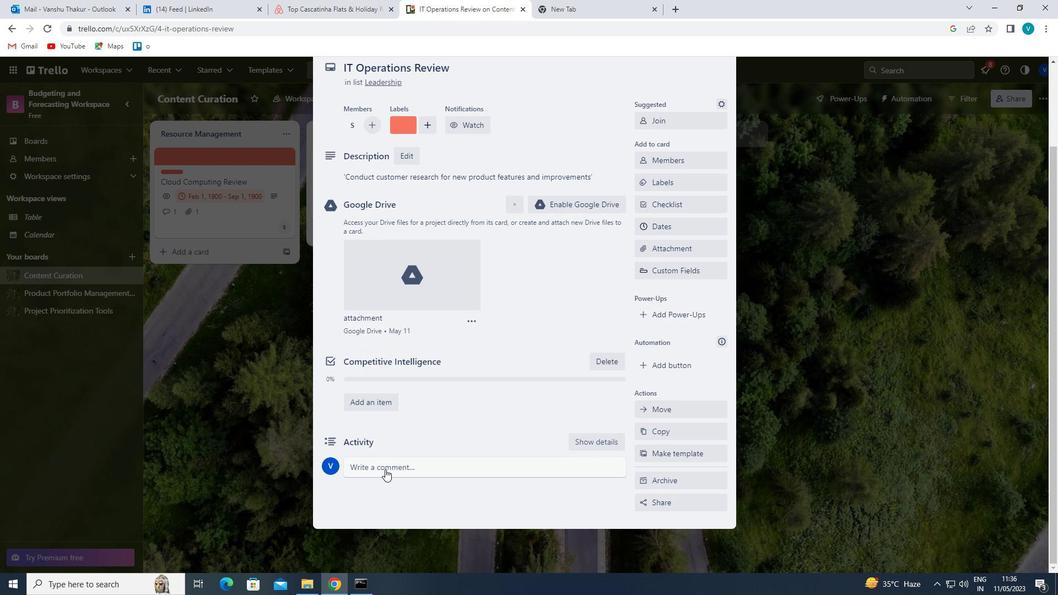 
Action: Key pressed '<Key.shift>THIS<Key.space>TASK<Key.space>PRESENTS<Key.space>AN<Key.space>OPPORTUNIUTY<Key.backspace><Key.backspace><Key.backspace>TY<Key.space>TO<Key.space>SHOWCASE<Key.space>OUR<Key.space>PROBLEM<Key.space><Key.backspace>-SOLVING<Key.space><Key.space>AND<Key.space>CRITICAL<Key.space>THINKING<Key.space>SKILLS,<Key.space>FINDING<Key.space>SOLUTIONS<Key.space>TO<Key.space>COMPLES<Key.backspace>X<Key.space>CHALLENGES.'
Screenshot: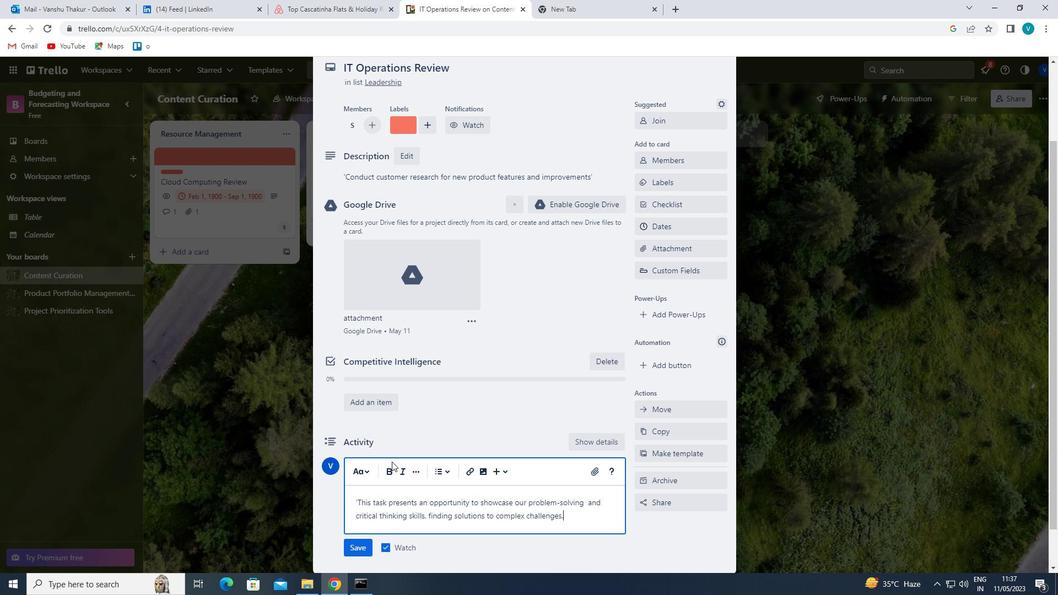 
Action: Mouse moved to (364, 548)
Screenshot: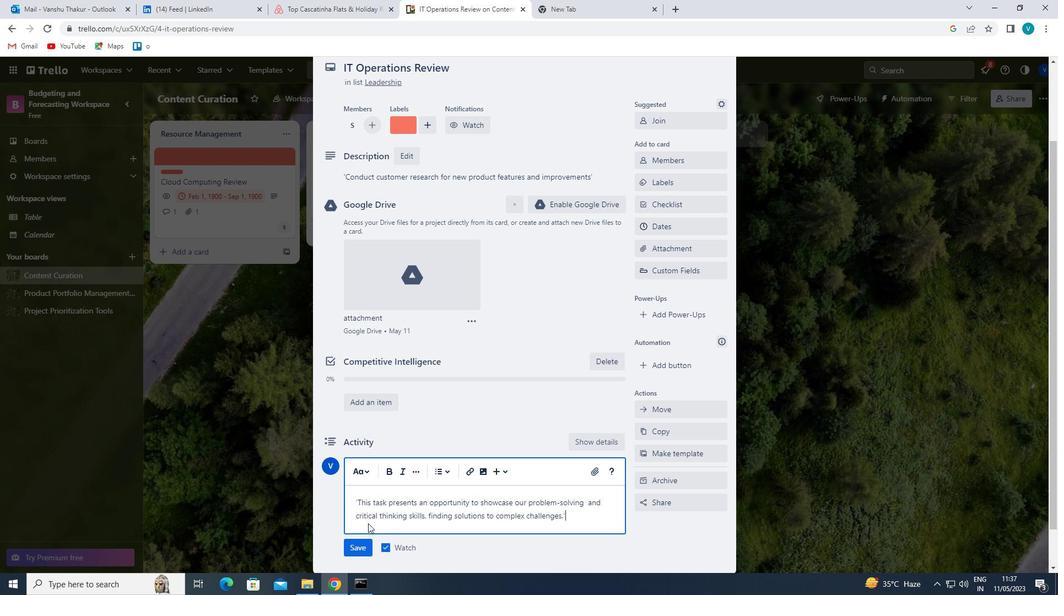 
Action: Mouse pressed left at (364, 548)
Screenshot: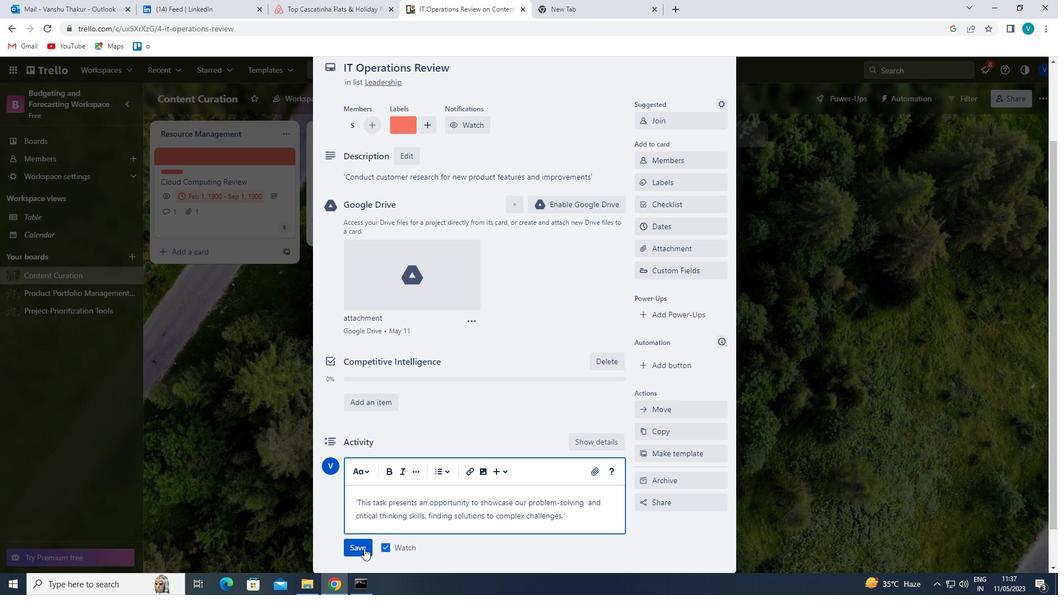 
Action: Mouse moved to (673, 232)
Screenshot: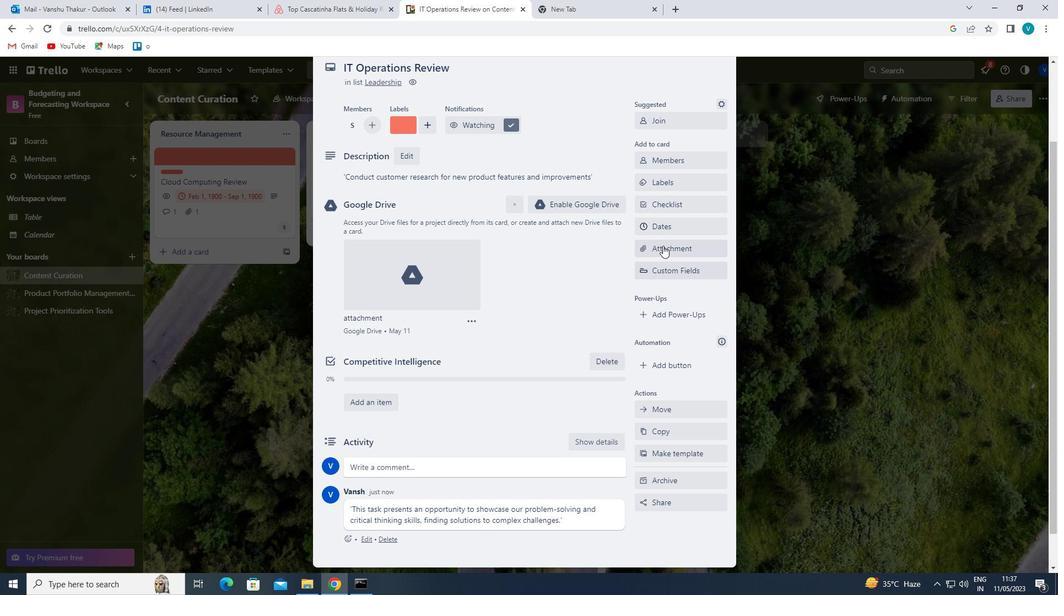 
Action: Mouse pressed left at (673, 232)
Screenshot: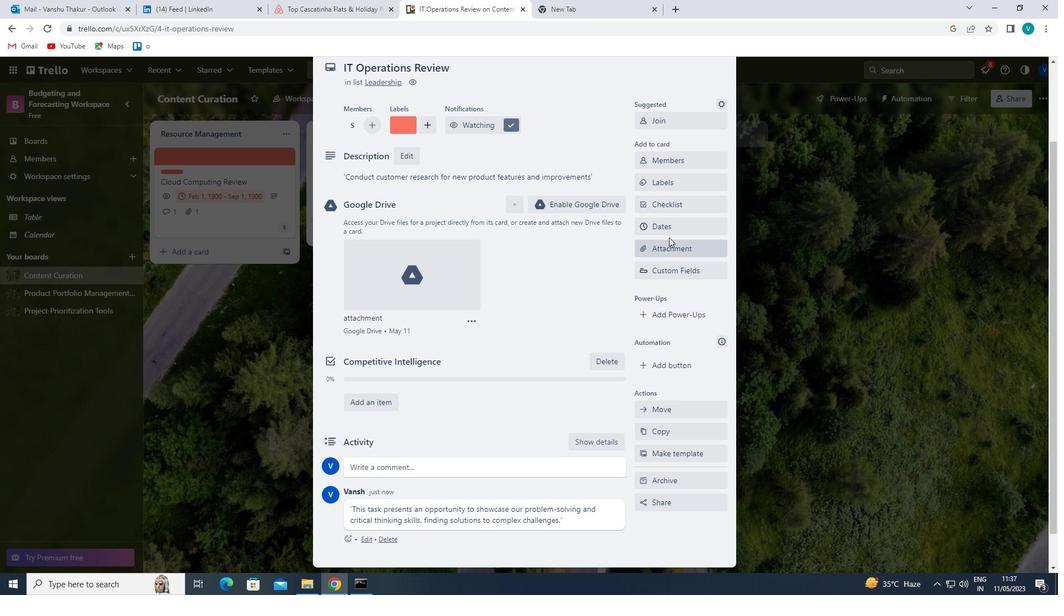 
Action: Mouse moved to (648, 295)
Screenshot: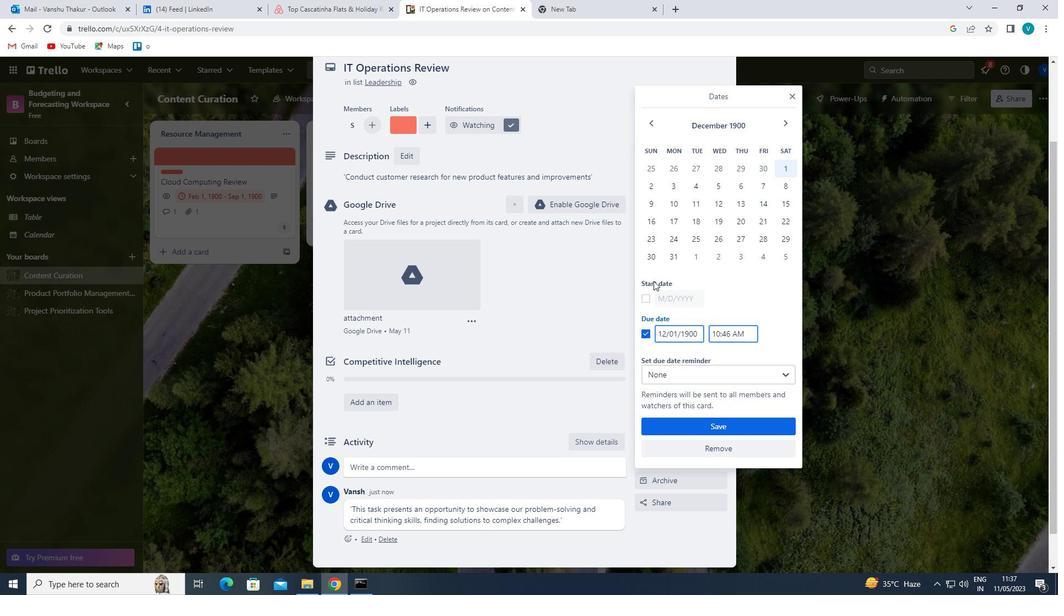 
Action: Mouse pressed left at (648, 295)
Screenshot: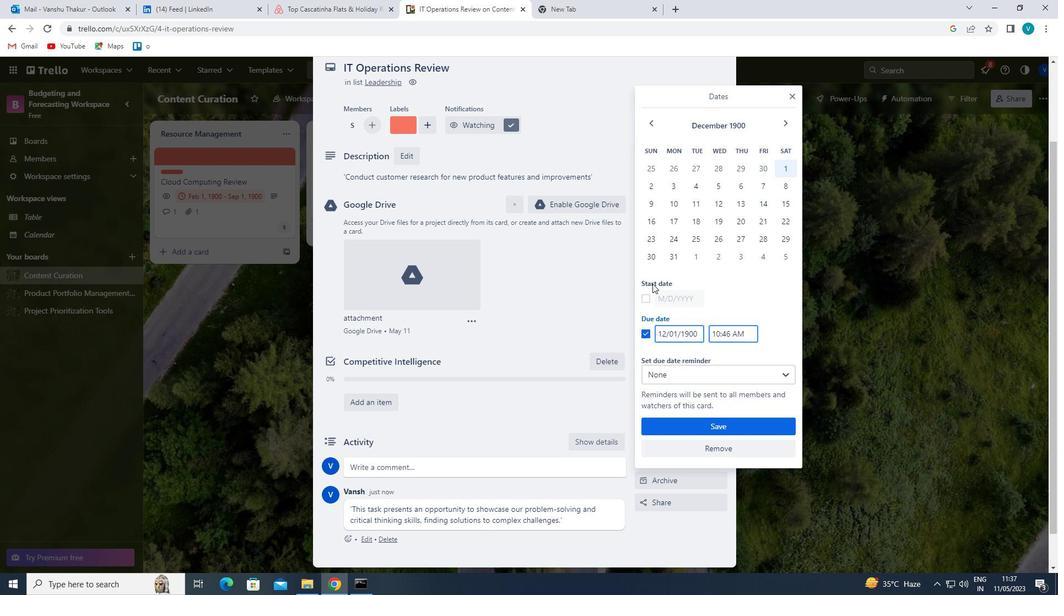 
Action: Mouse moved to (667, 297)
Screenshot: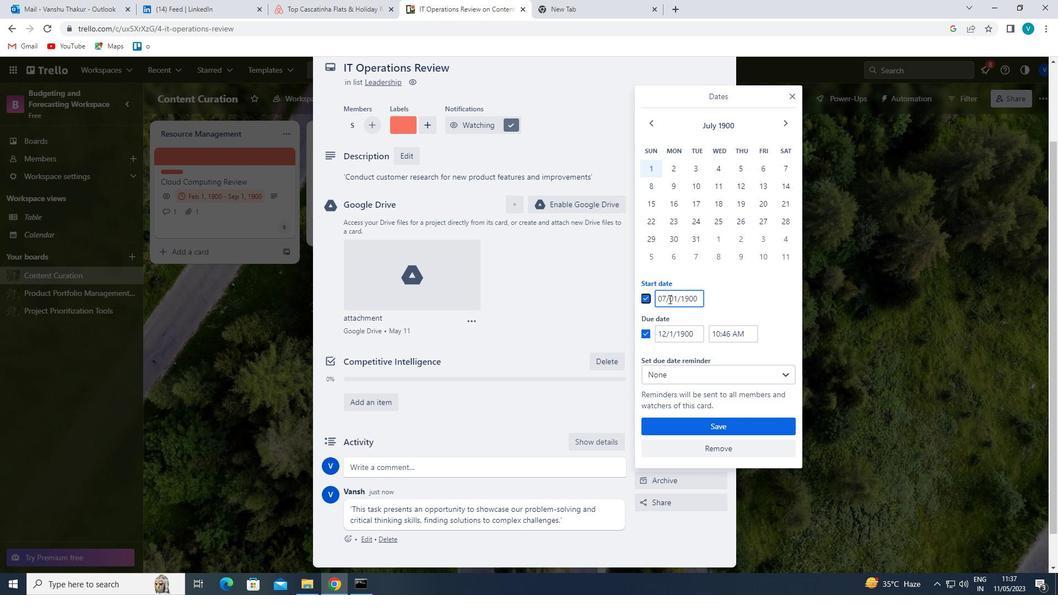 
Action: Mouse pressed left at (667, 297)
Screenshot: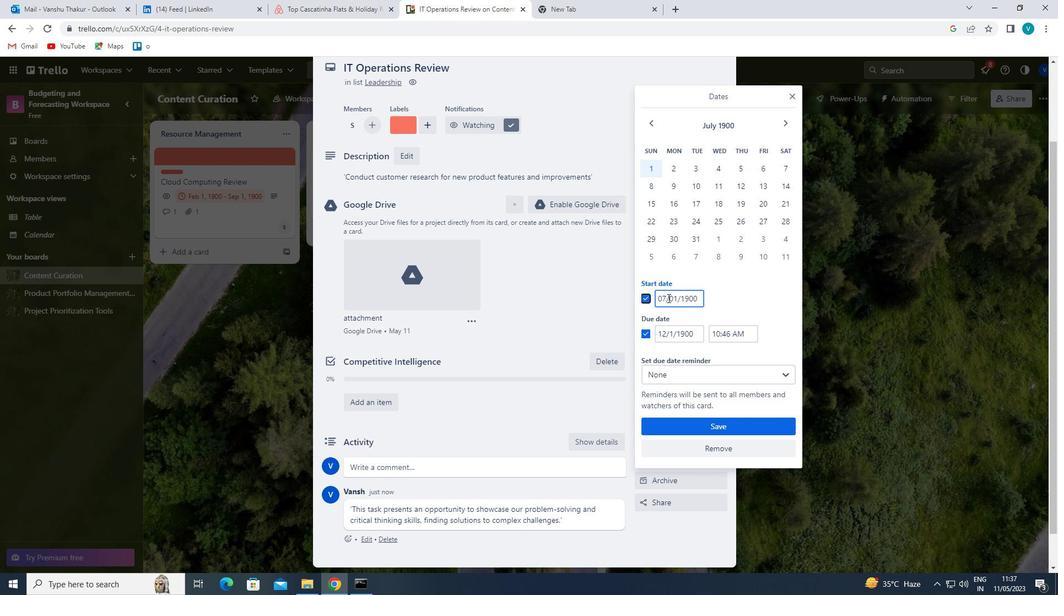 
Action: Mouse moved to (661, 297)
Screenshot: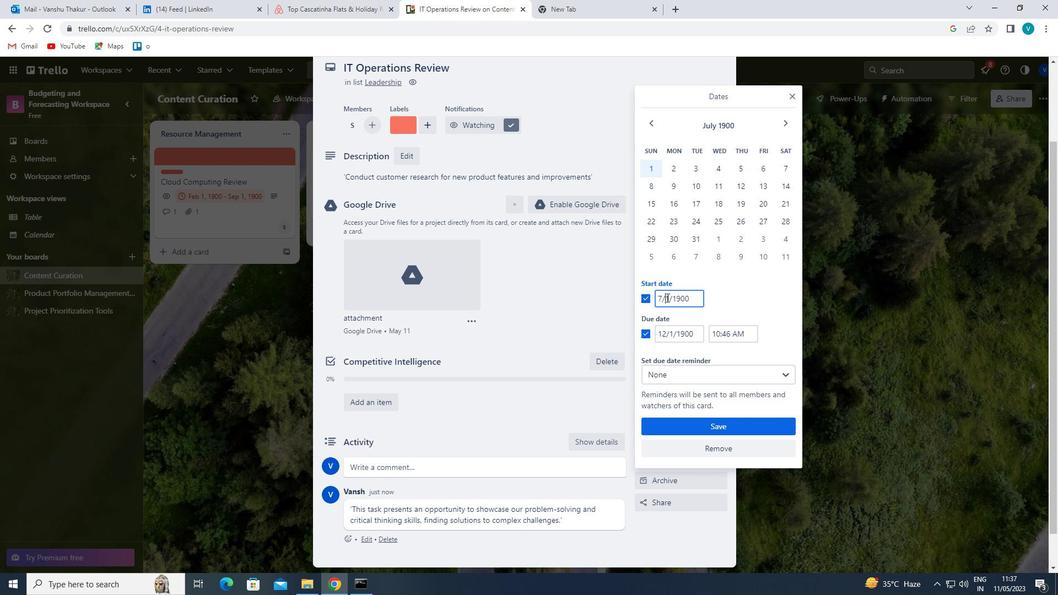 
Action: Mouse pressed left at (661, 297)
Screenshot: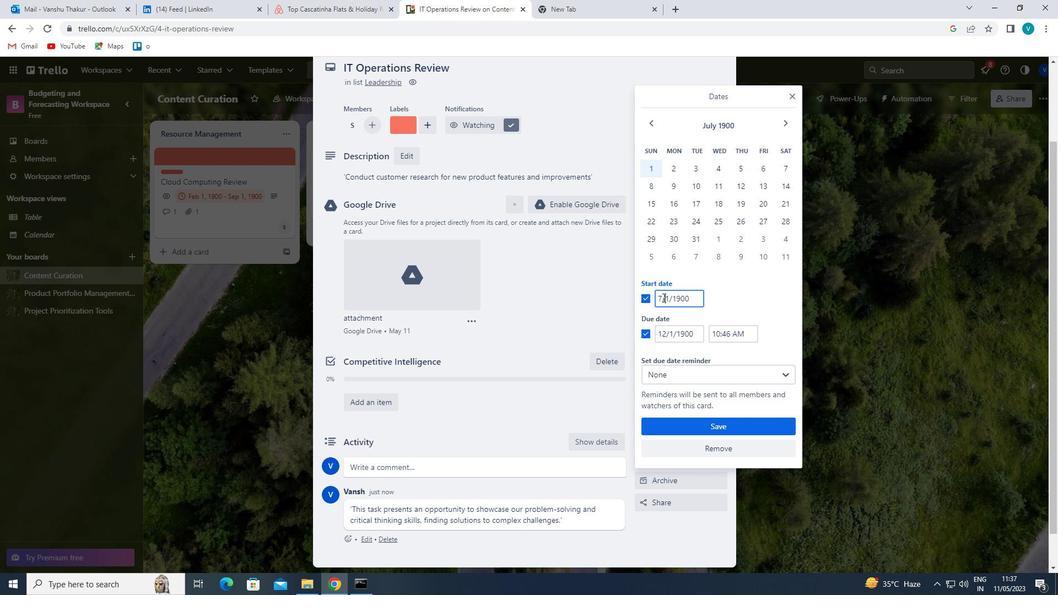 
Action: Mouse moved to (666, 300)
Screenshot: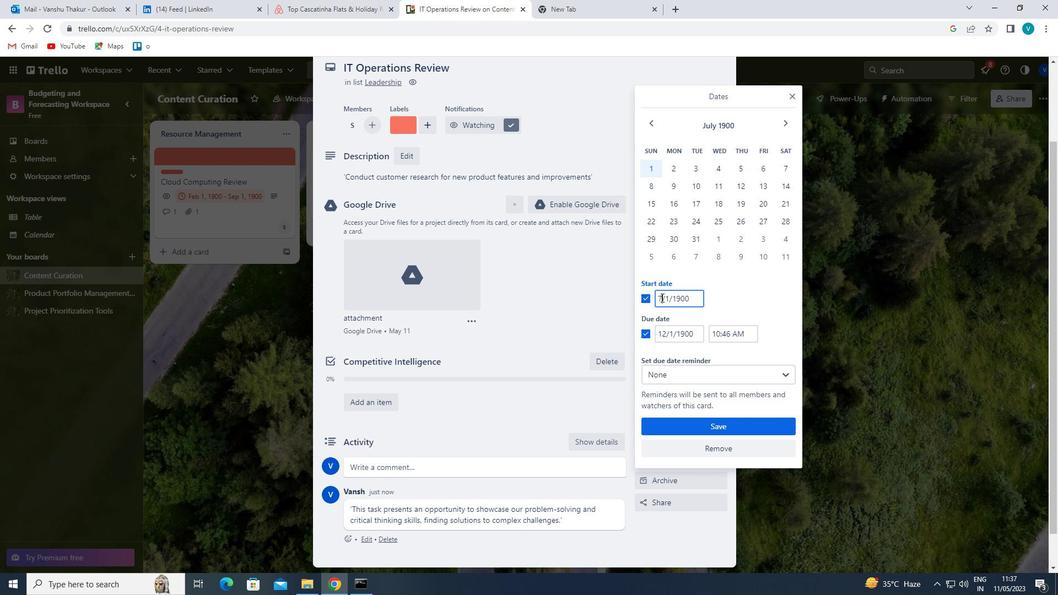 
Action: Key pressed <Key.backspace>8
Screenshot: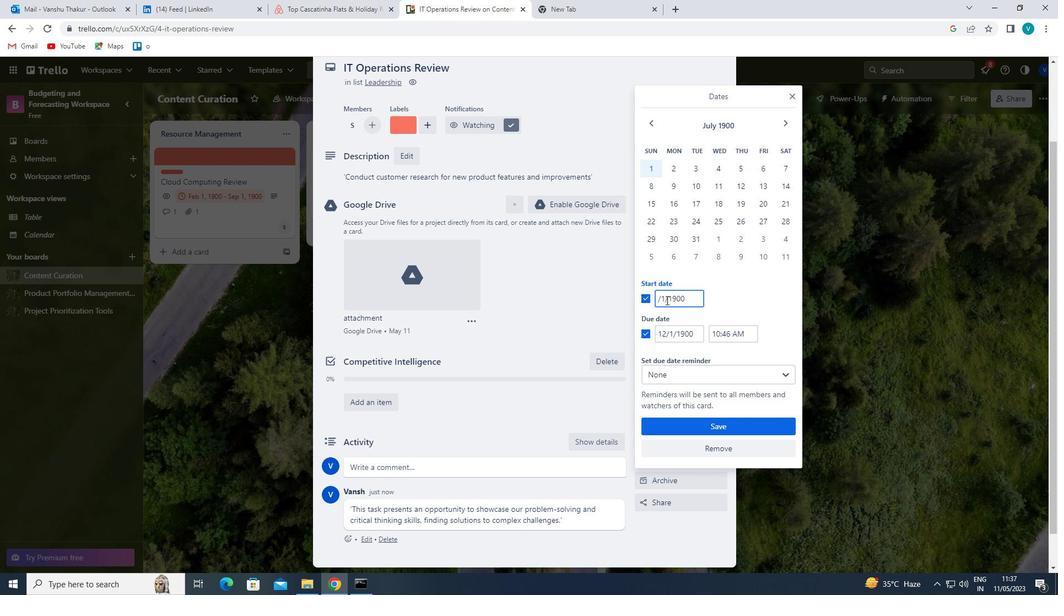 
Action: Mouse moved to (666, 332)
Screenshot: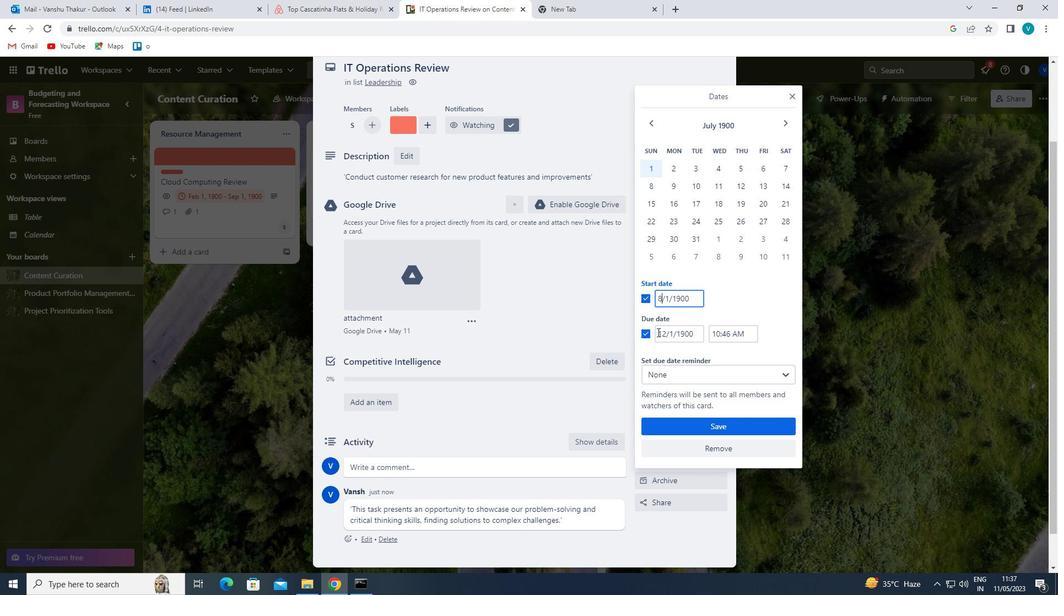 
Action: Mouse pressed left at (666, 332)
Screenshot: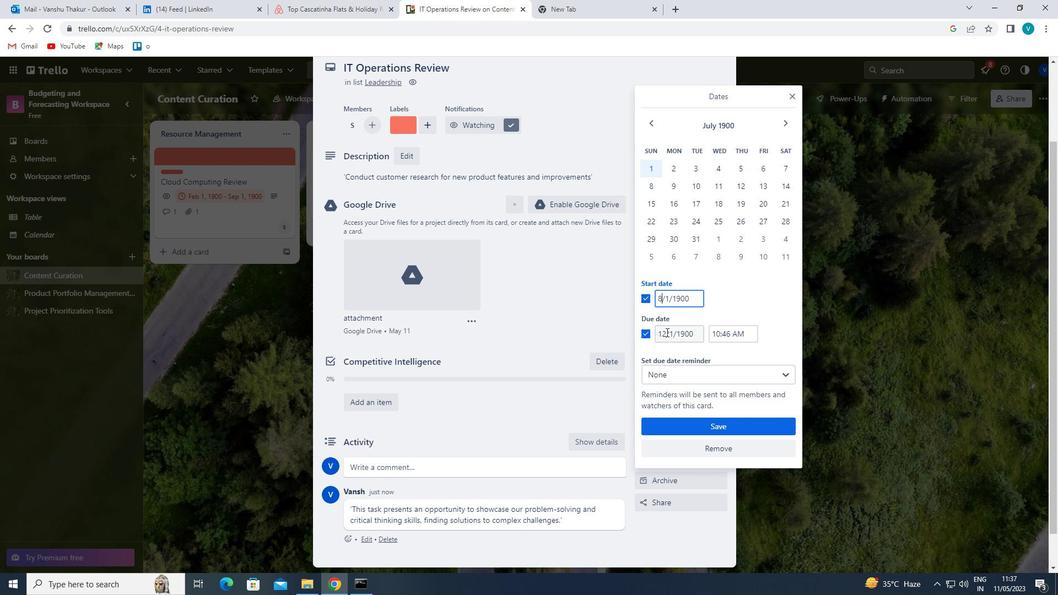 
Action: Mouse moved to (732, 368)
Screenshot: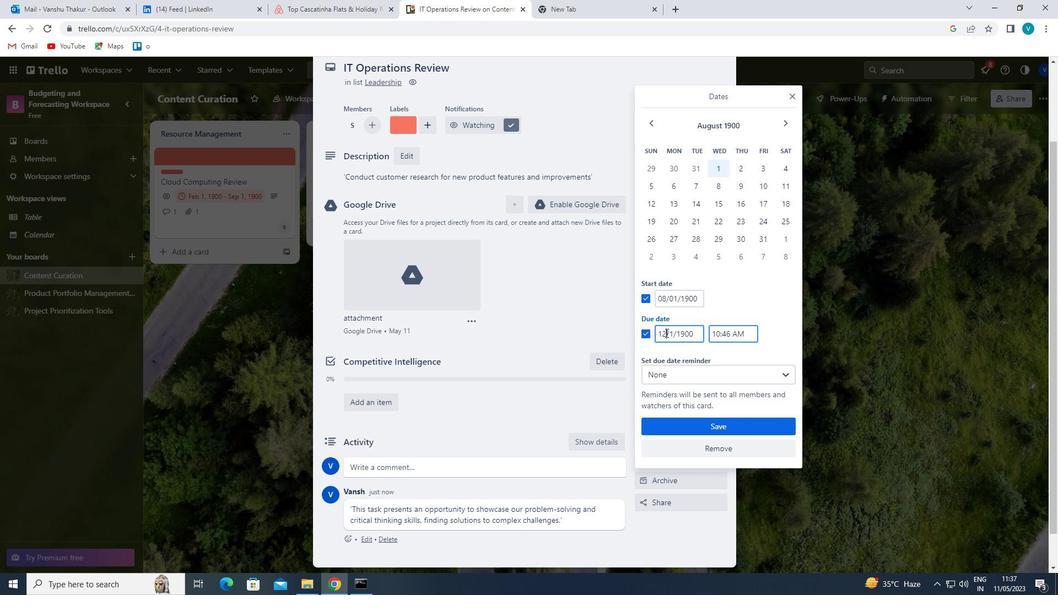 
Action: Key pressed <Key.backspace>5
Screenshot: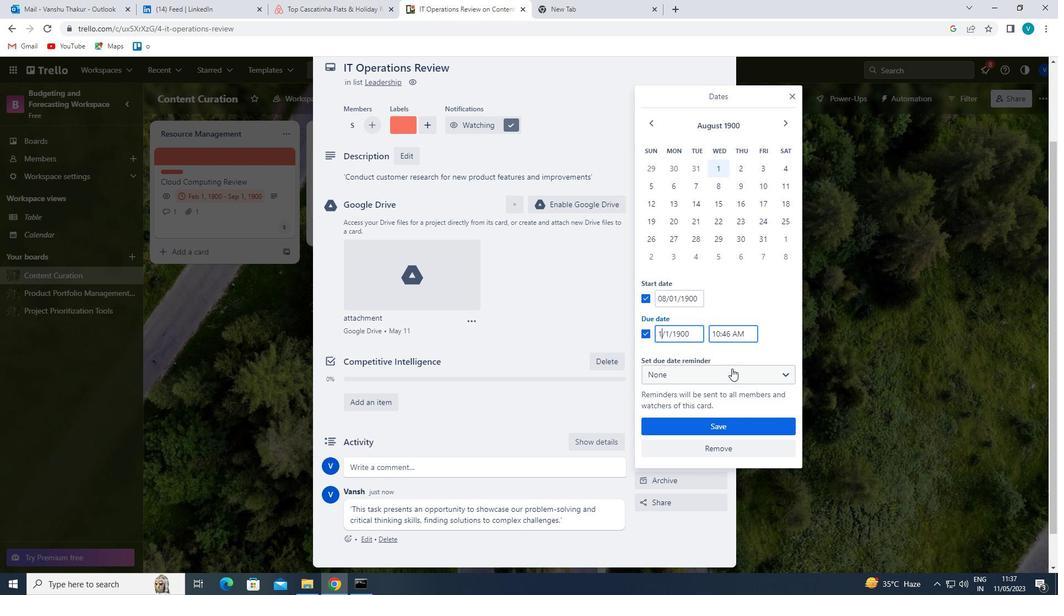 
Action: Mouse moved to (737, 423)
Screenshot: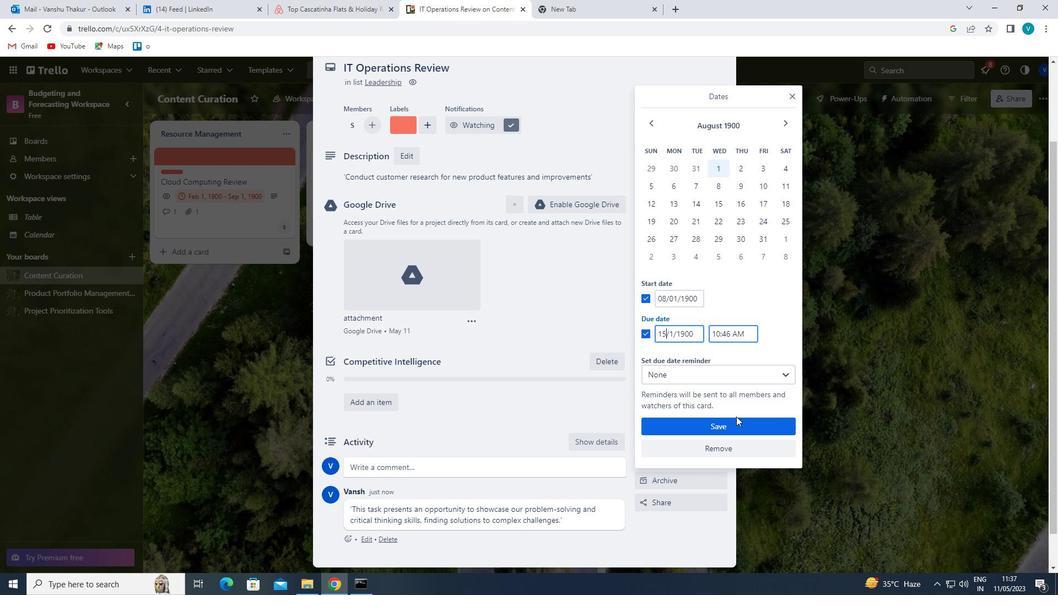 
Action: Mouse pressed left at (737, 423)
Screenshot: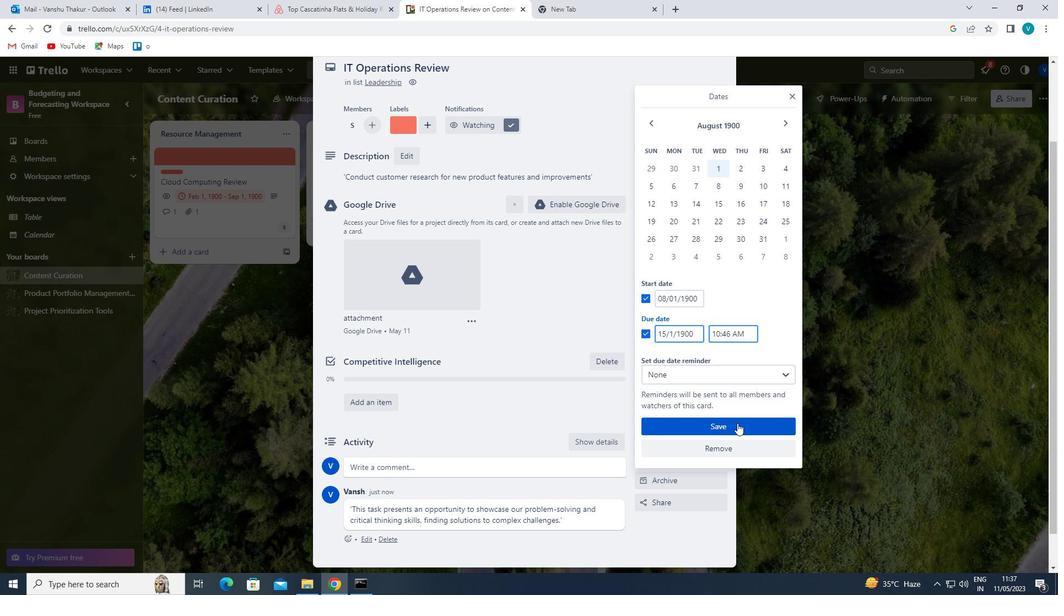 
